Task: Open Card Disaster Relief Conference Review in Board Sales Performance Improvement to Workspace Business Coaching Services and add a team member Softage.1@softage.net, a label Orange, a checklist Smart City Development, an attachment from your computer, a color Orange and finally, add a card description 'Plan and execute company team-building activity at a karaoke bar' and a comment 'Given the potential impact of this task on our company reputation, let us ensure that we approach it with a sense of integrity and professionalism.'. Add a start date 'Jan 05, 1900' with a due date 'Jan 12, 1900'
Action: Mouse moved to (62, 283)
Screenshot: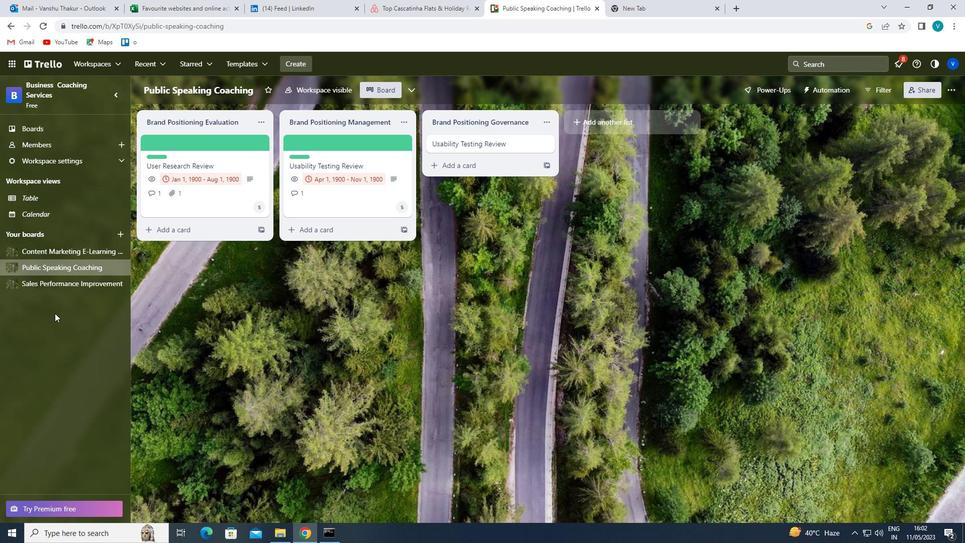 
Action: Mouse pressed left at (62, 283)
Screenshot: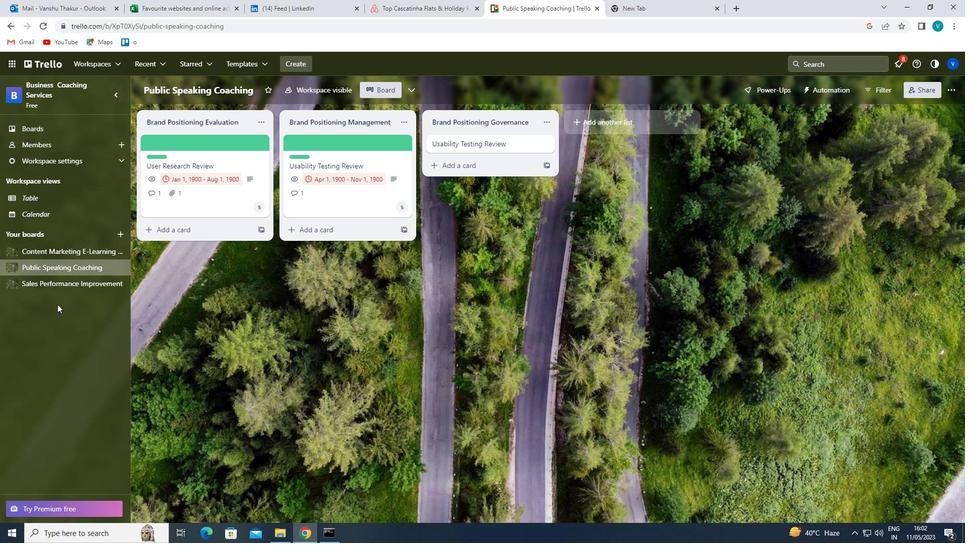 
Action: Mouse moved to (351, 138)
Screenshot: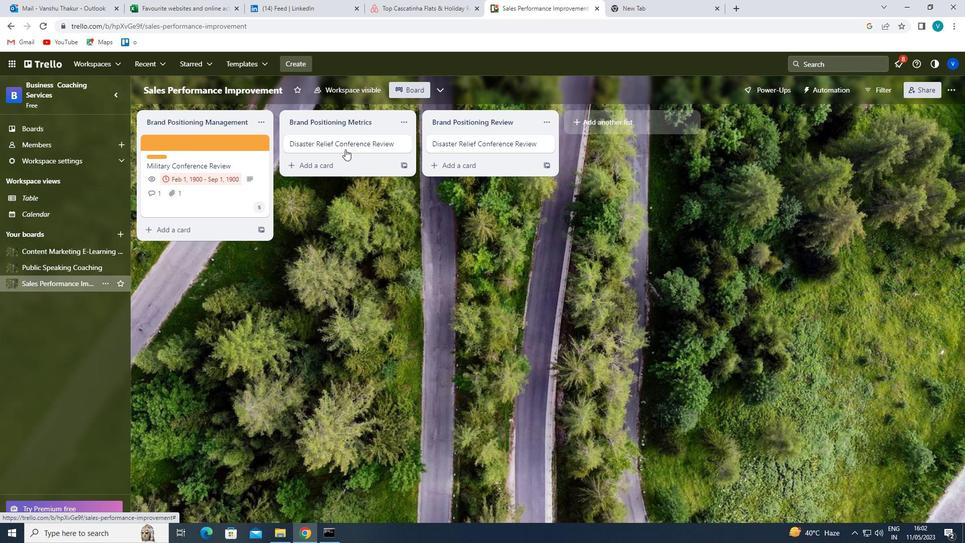 
Action: Mouse pressed left at (351, 138)
Screenshot: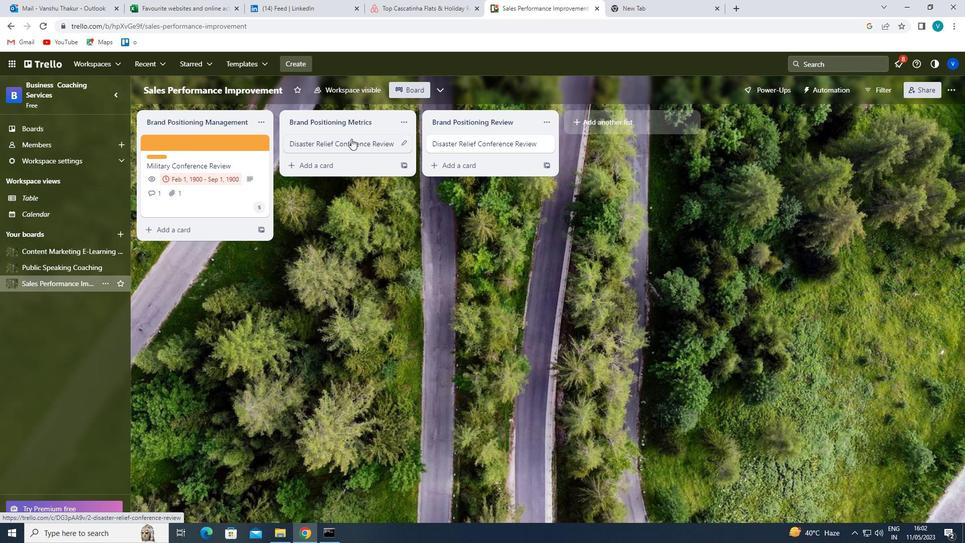 
Action: Mouse moved to (590, 175)
Screenshot: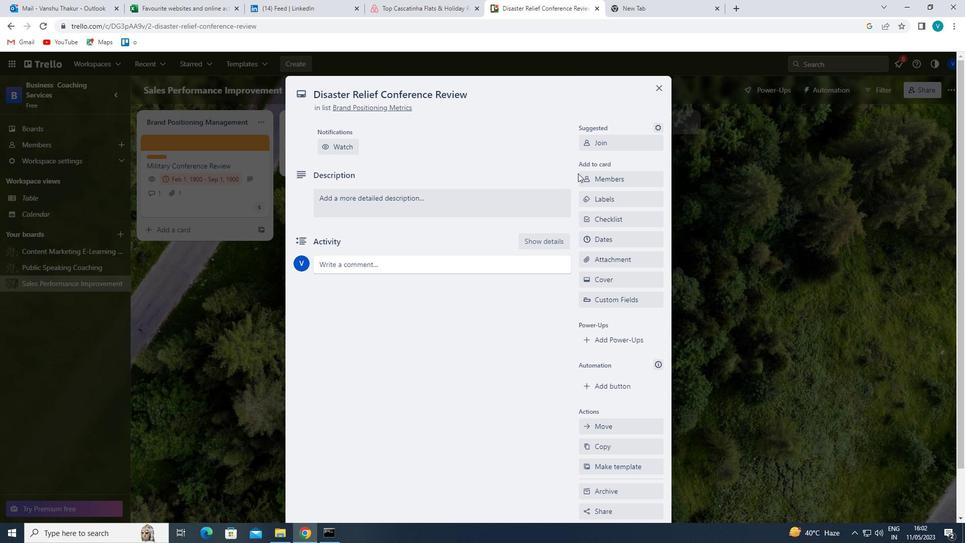 
Action: Mouse pressed left at (590, 175)
Screenshot: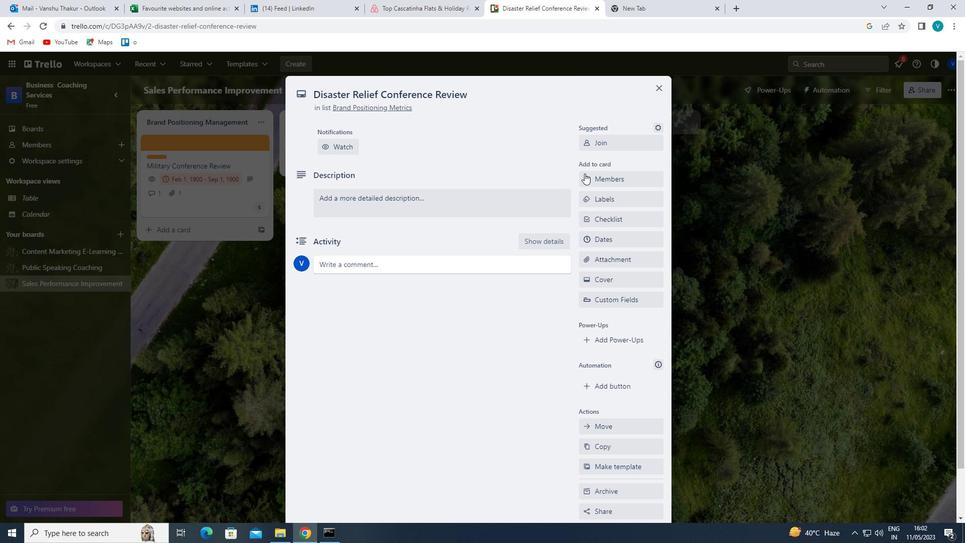 
Action: Mouse moved to (607, 223)
Screenshot: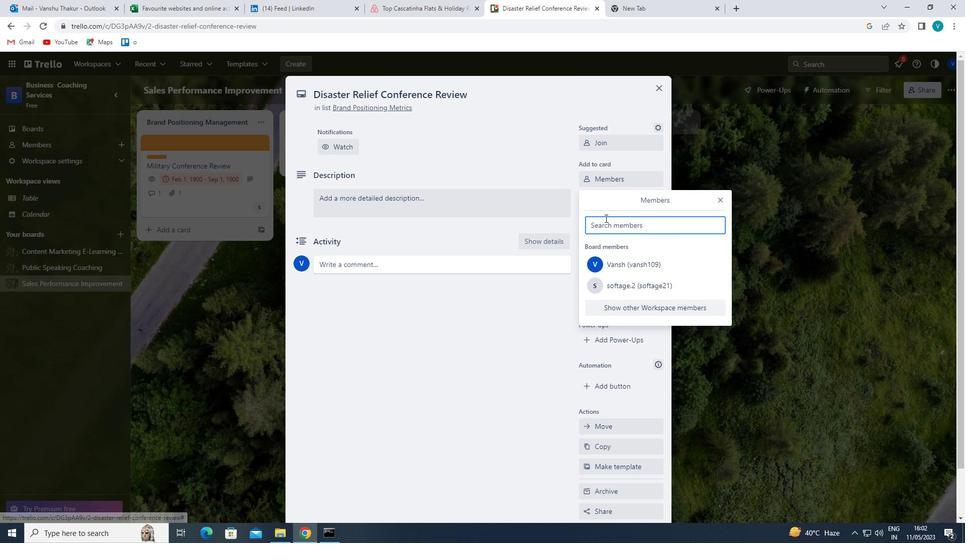 
Action: Mouse pressed left at (607, 223)
Screenshot: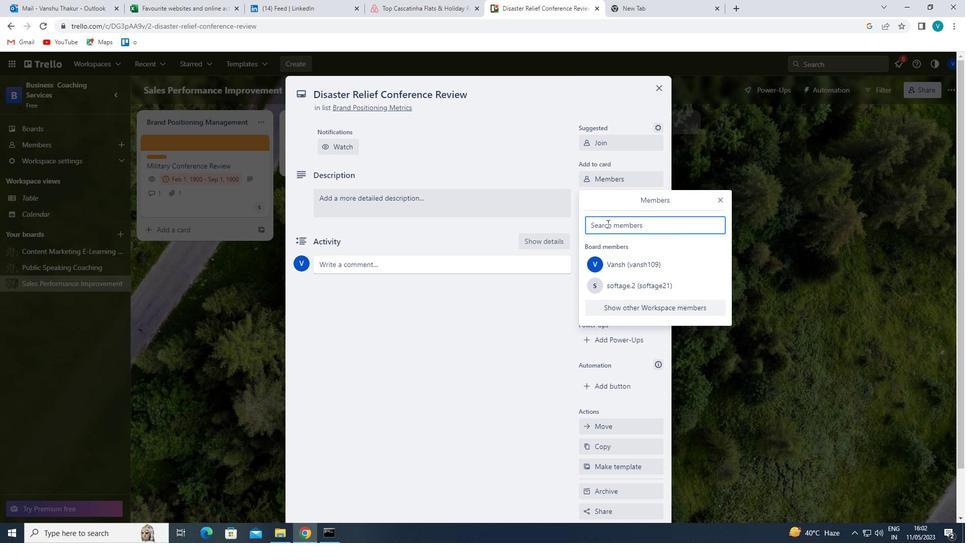 
Action: Key pressed <Key.shift>SOFTA<Key.backspace>WARE
Screenshot: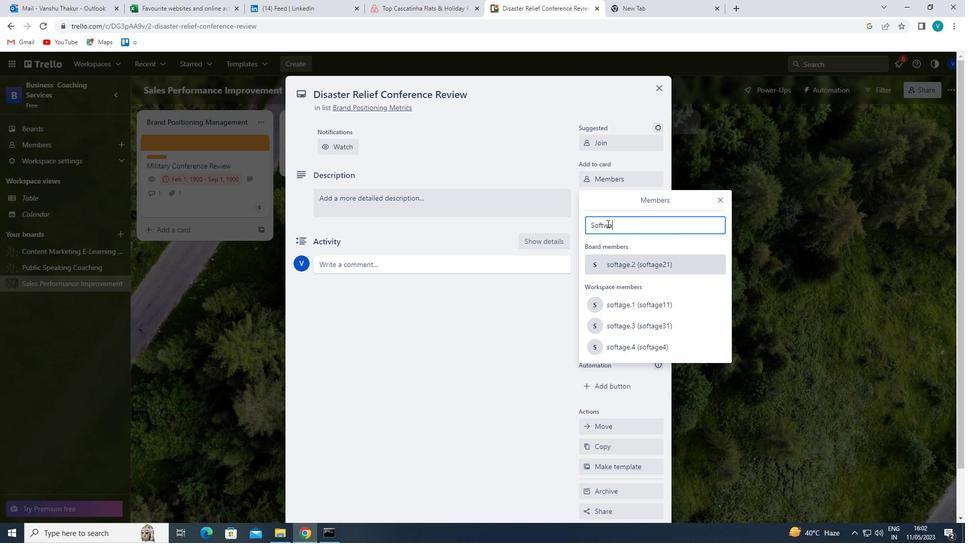 
Action: Mouse moved to (627, 231)
Screenshot: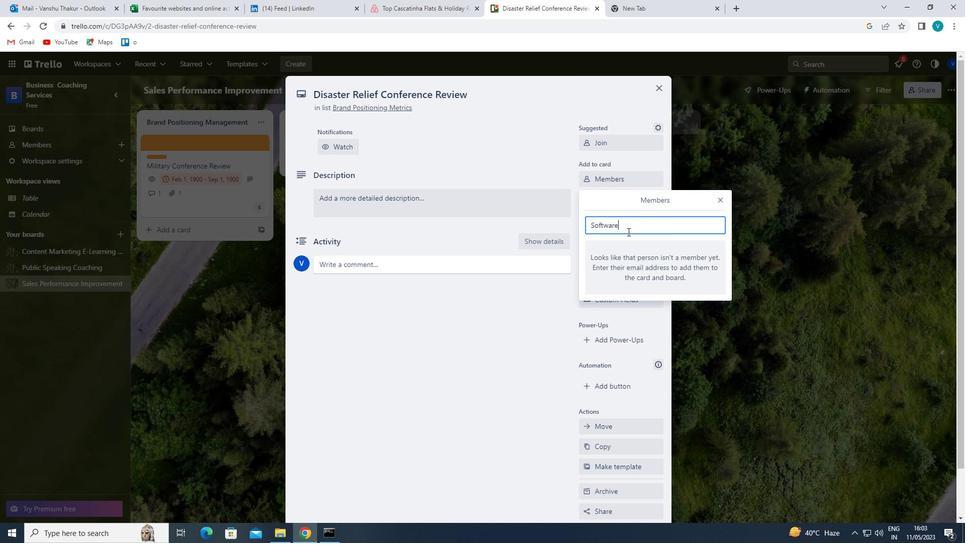 
Action: Key pressed <Key.backspace><Key.backspace><Key.backspace><Key.backspace>
Screenshot: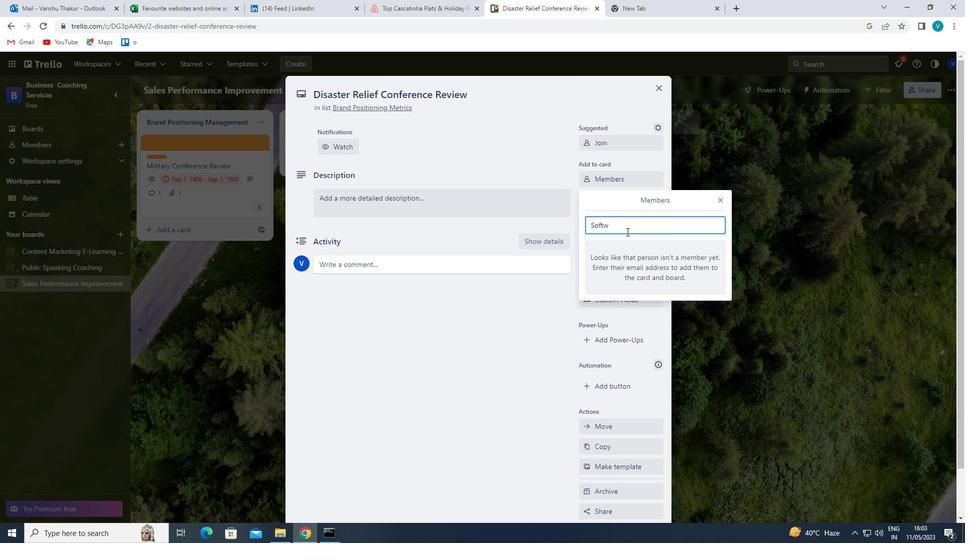 
Action: Mouse moved to (636, 299)
Screenshot: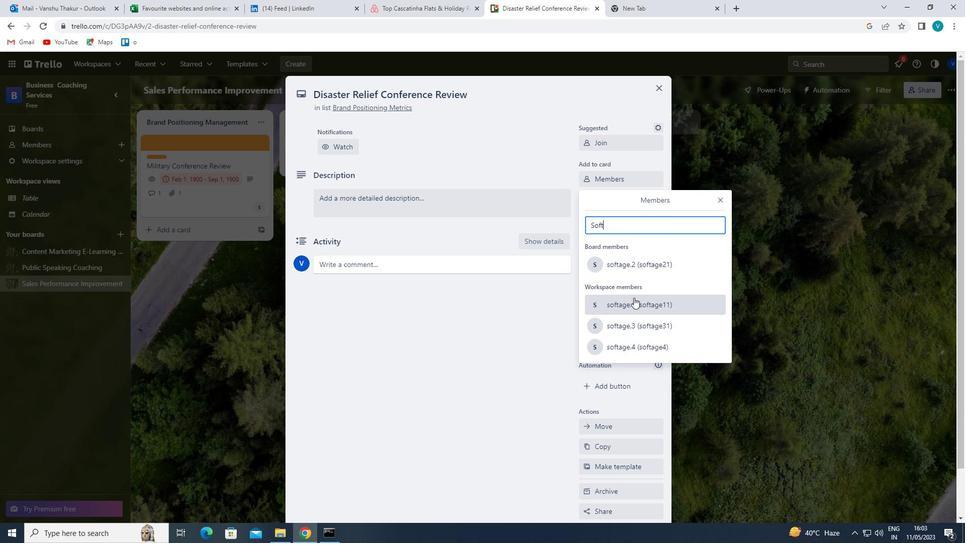 
Action: Mouse pressed left at (636, 299)
Screenshot: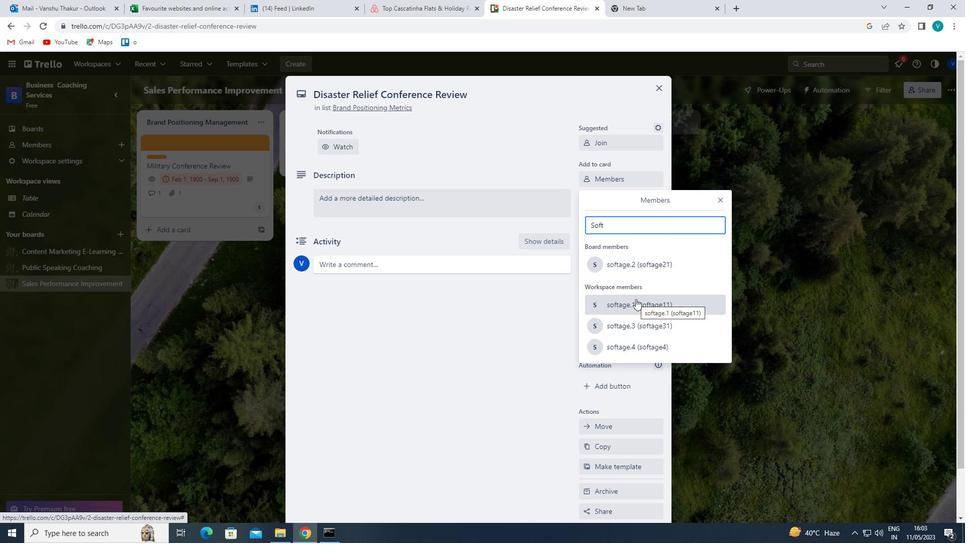 
Action: Mouse moved to (720, 199)
Screenshot: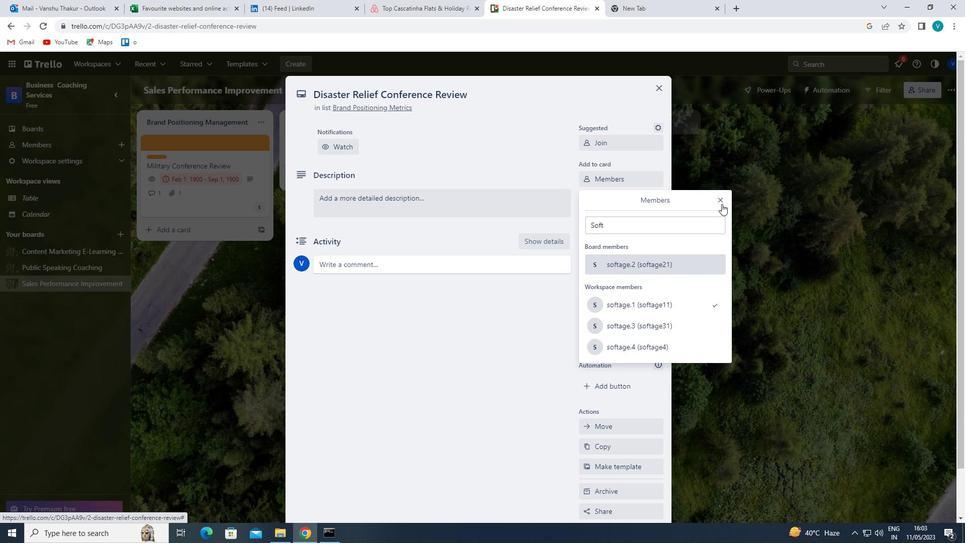 
Action: Mouse pressed left at (720, 199)
Screenshot: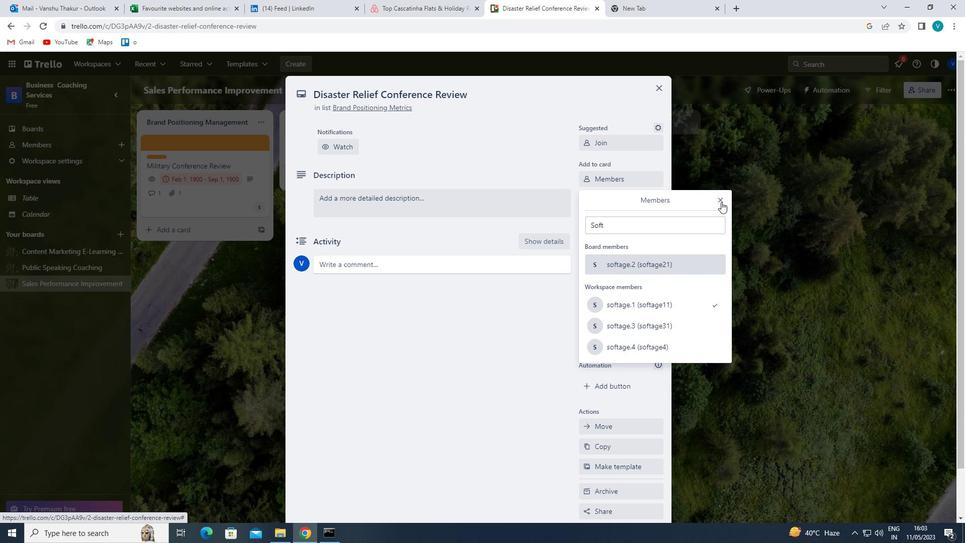 
Action: Mouse moved to (629, 198)
Screenshot: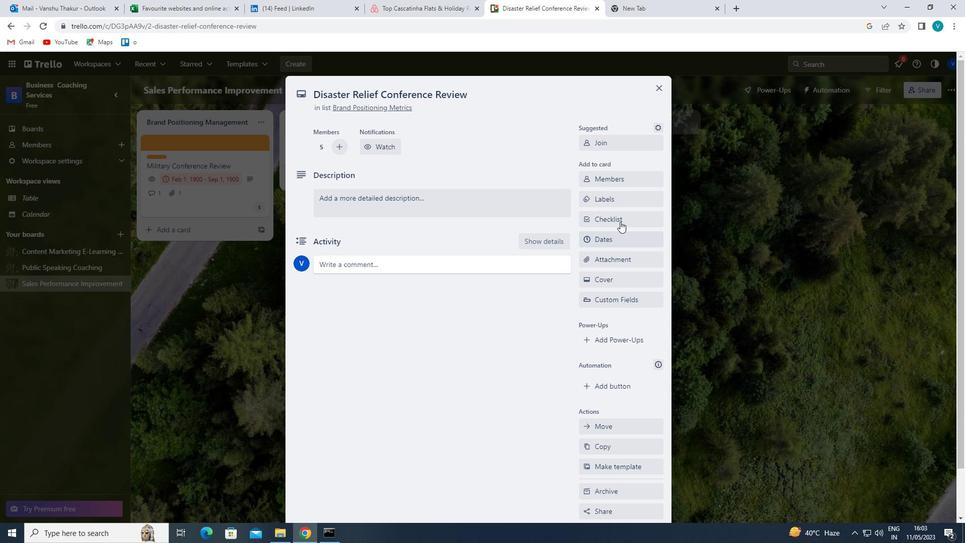 
Action: Mouse pressed left at (629, 198)
Screenshot: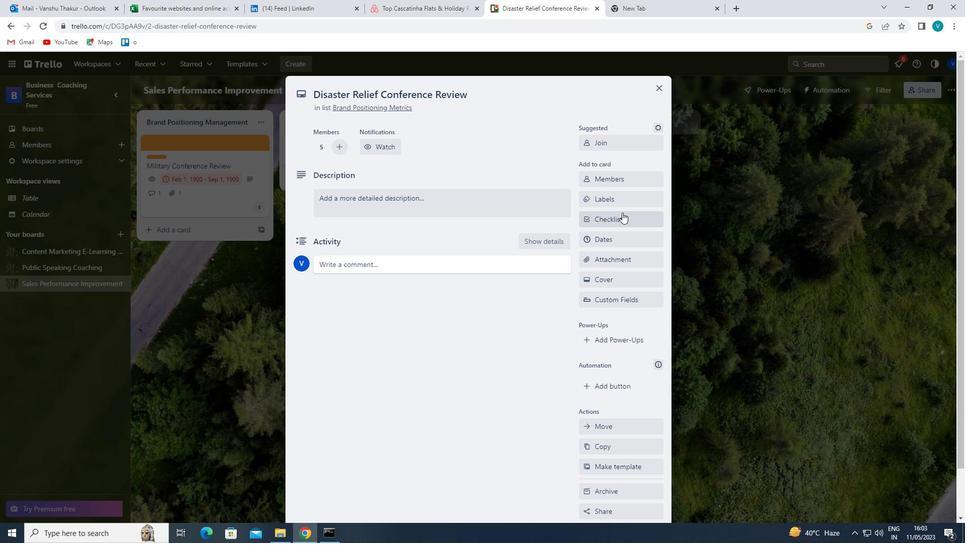 
Action: Mouse moved to (631, 299)
Screenshot: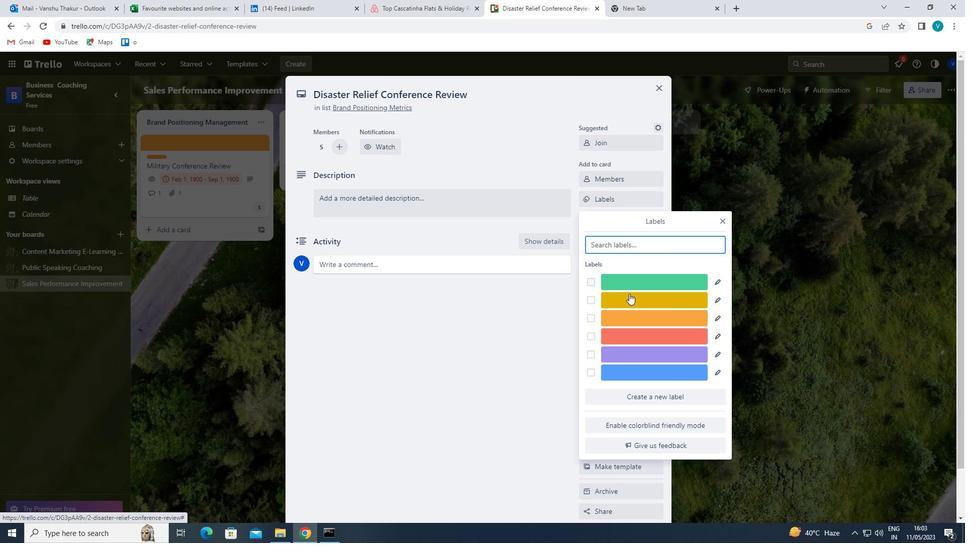 
Action: Mouse pressed left at (631, 299)
Screenshot: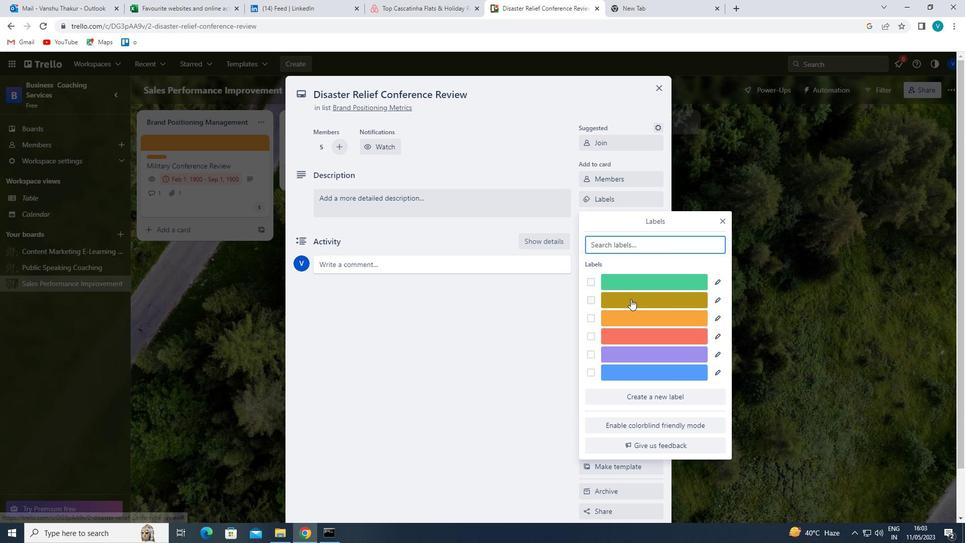 
Action: Mouse moved to (589, 299)
Screenshot: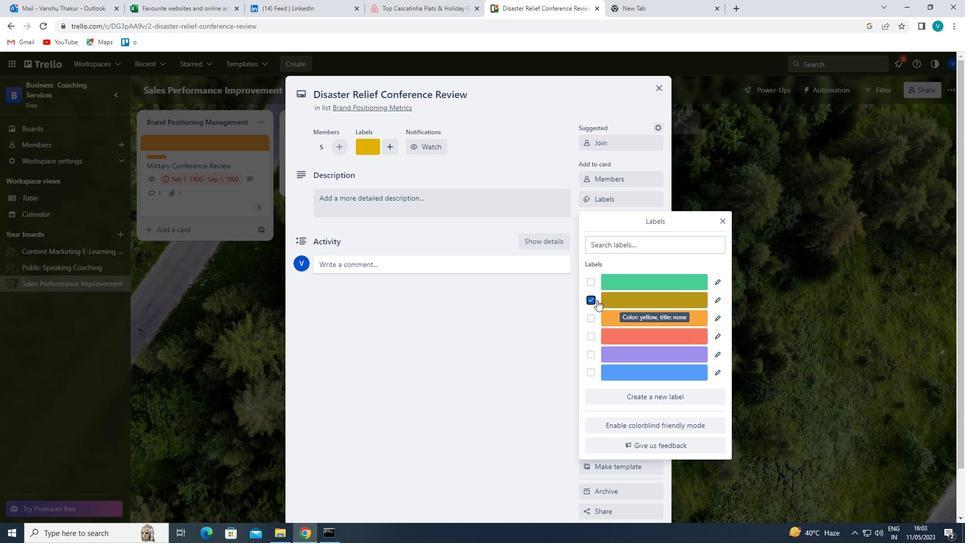
Action: Mouse pressed left at (589, 299)
Screenshot: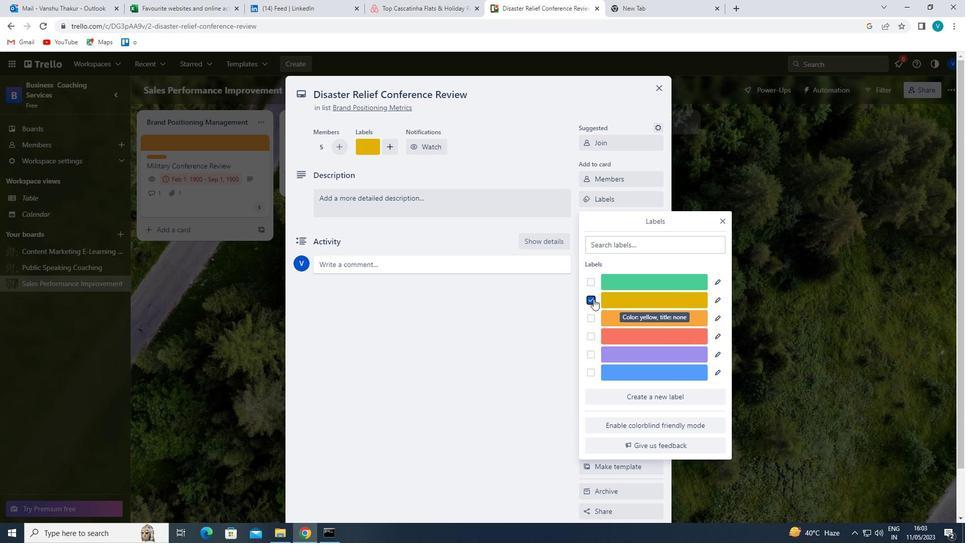 
Action: Mouse moved to (619, 320)
Screenshot: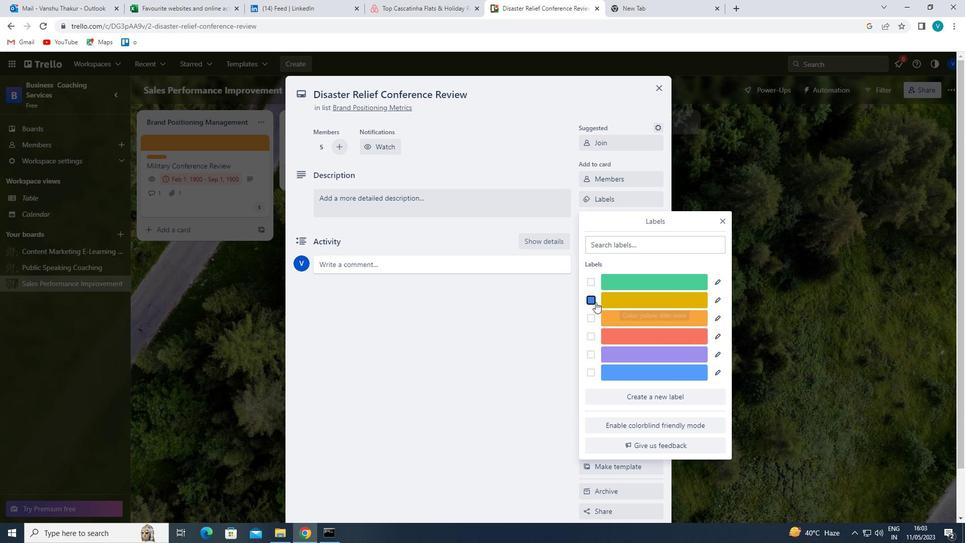 
Action: Mouse pressed left at (619, 320)
Screenshot: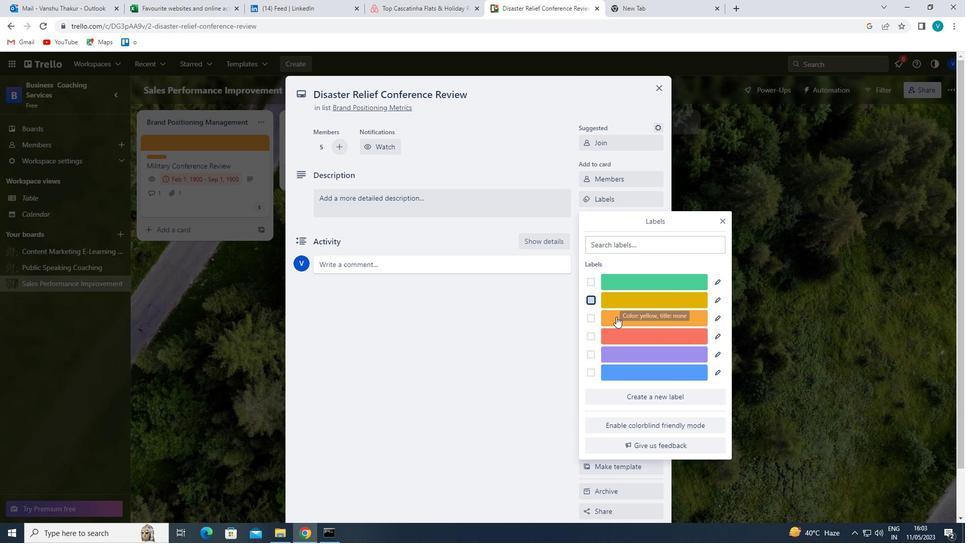 
Action: Mouse moved to (722, 218)
Screenshot: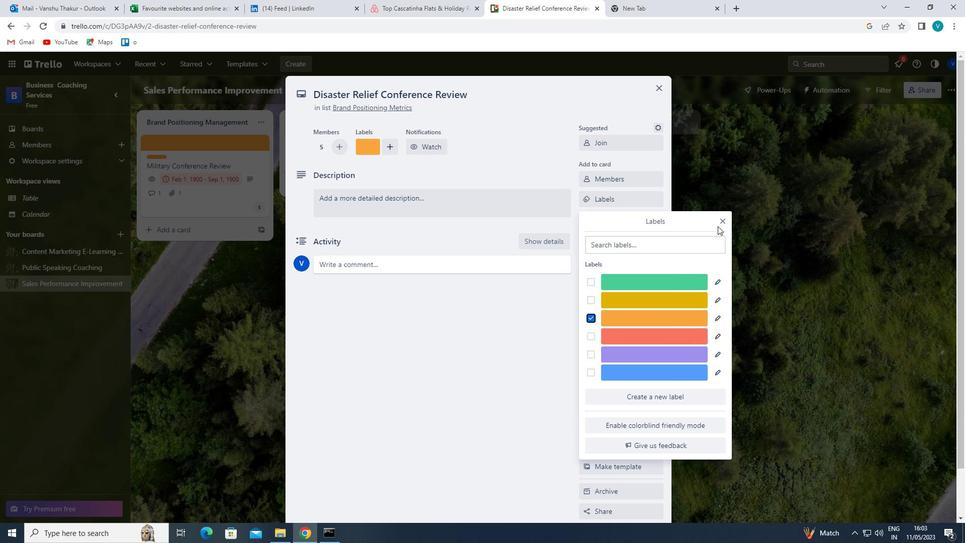 
Action: Mouse pressed left at (722, 218)
Screenshot: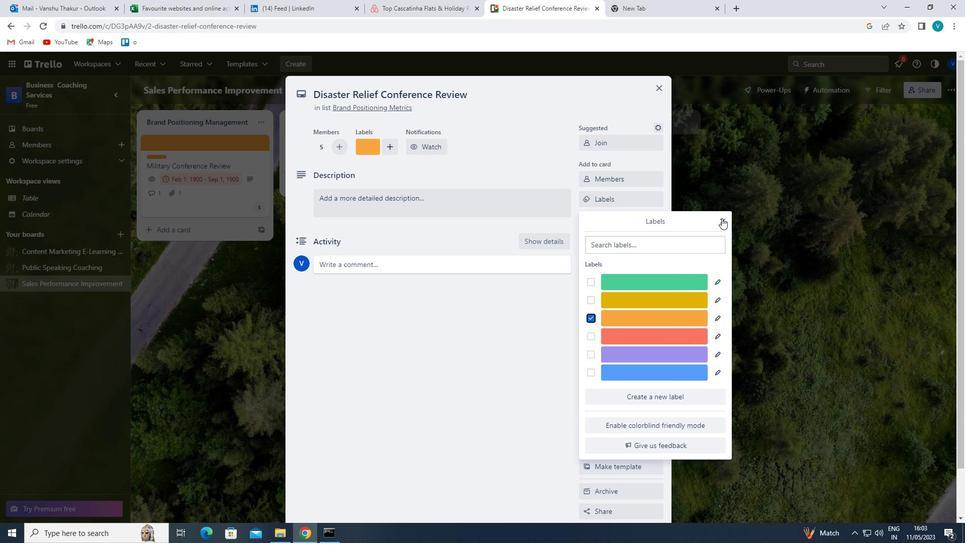 
Action: Mouse moved to (622, 218)
Screenshot: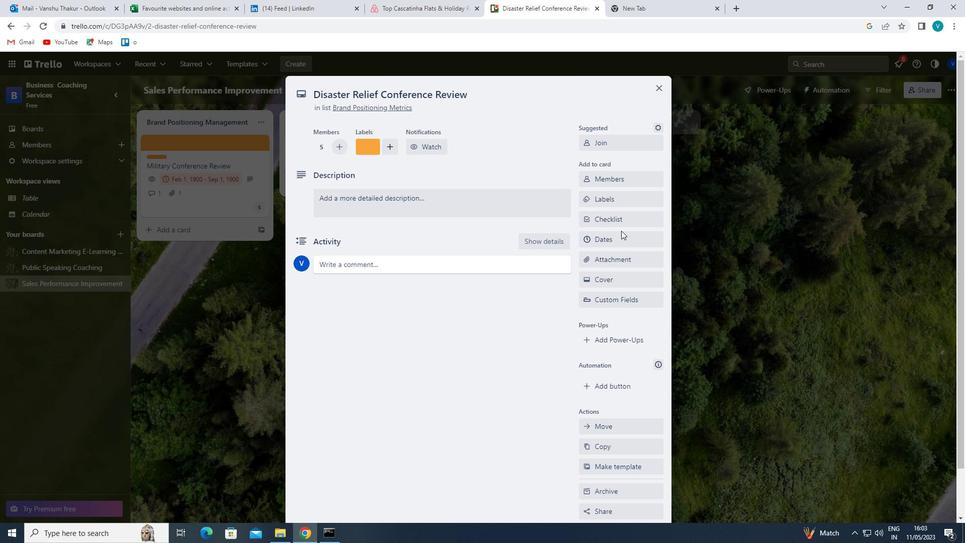 
Action: Mouse pressed left at (622, 218)
Screenshot: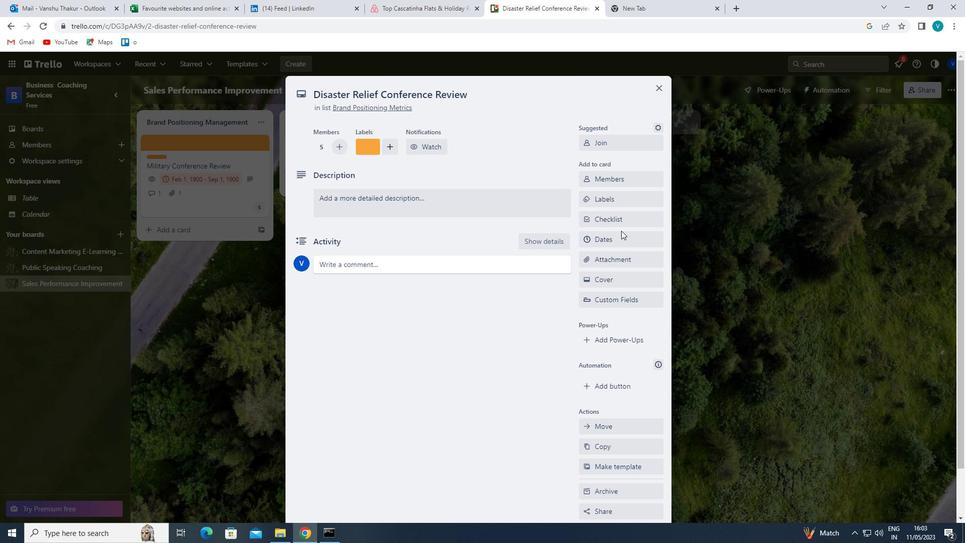 
Action: Mouse moved to (619, 267)
Screenshot: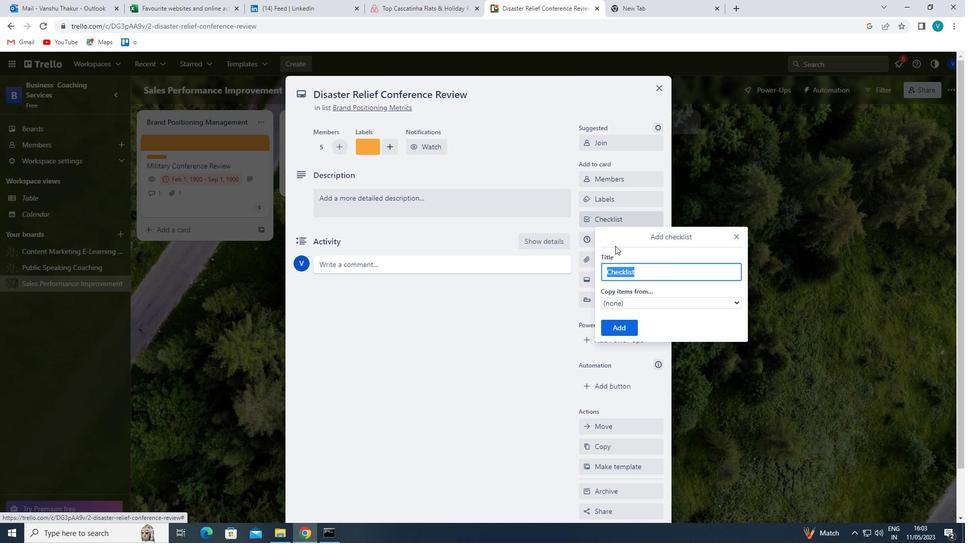 
Action: Key pressed <Key.shift>S
Screenshot: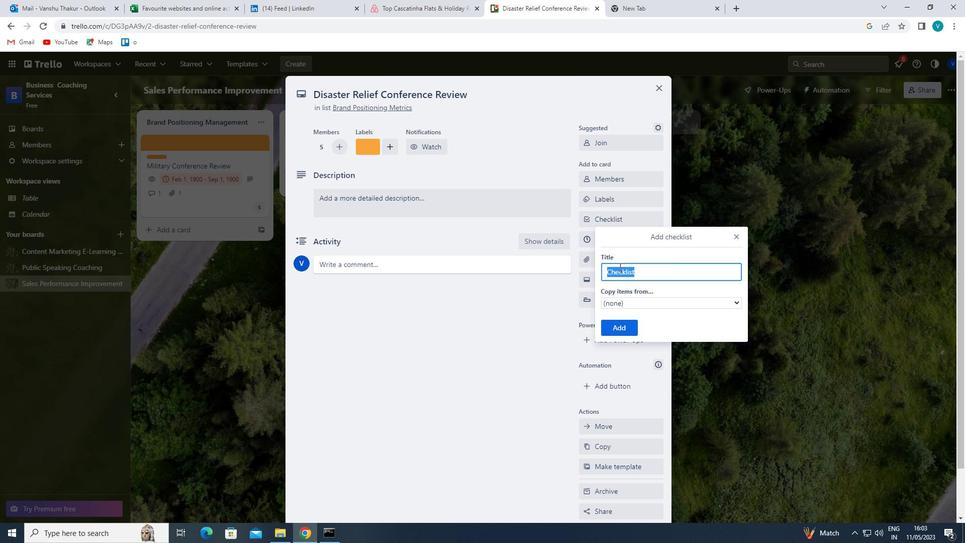 
Action: Mouse moved to (667, 313)
Screenshot: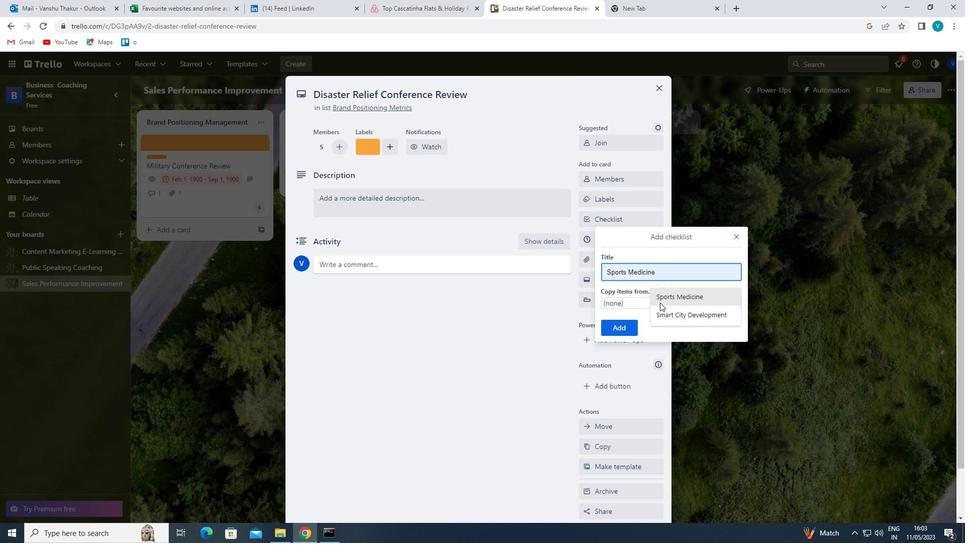 
Action: Mouse pressed left at (667, 313)
Screenshot: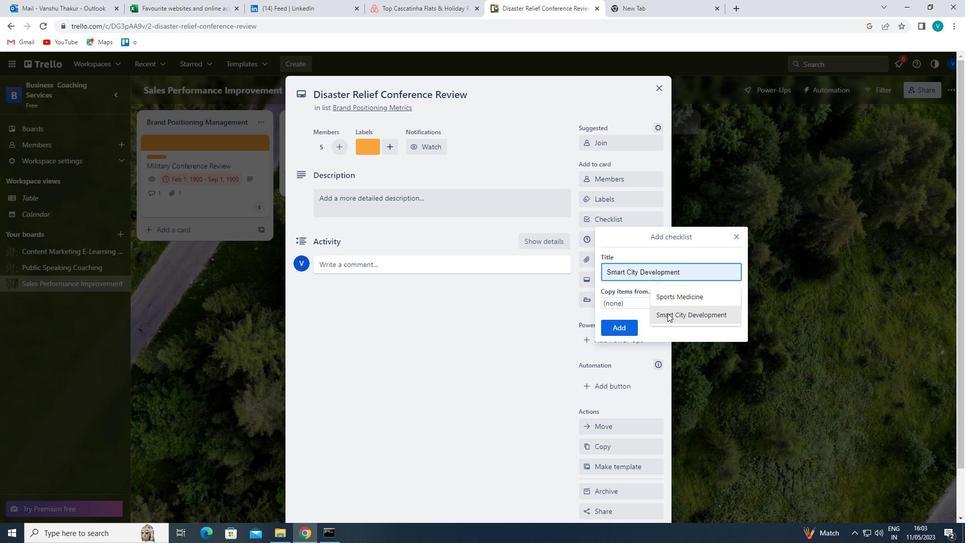 
Action: Mouse moved to (632, 320)
Screenshot: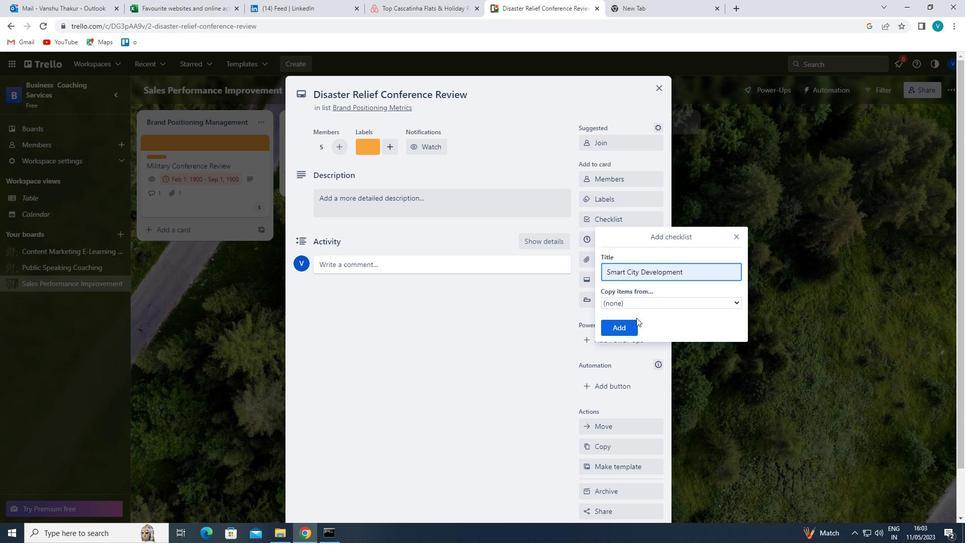 
Action: Mouse pressed left at (632, 320)
Screenshot: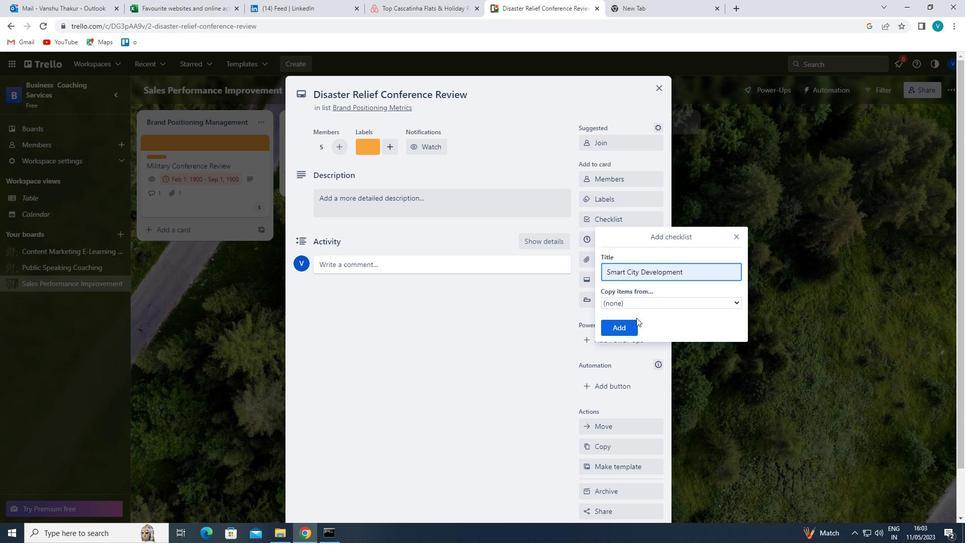 
Action: Mouse moved to (621, 263)
Screenshot: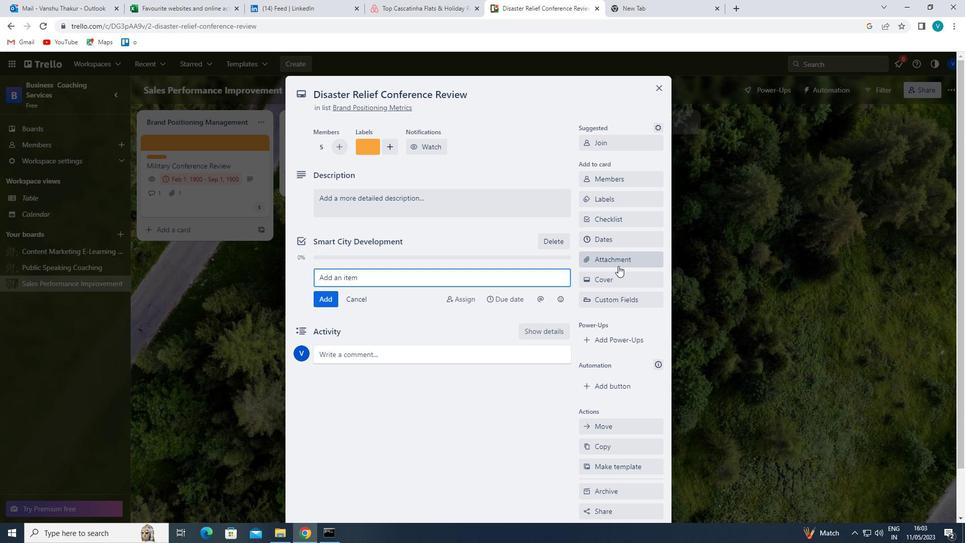 
Action: Mouse pressed left at (621, 263)
Screenshot: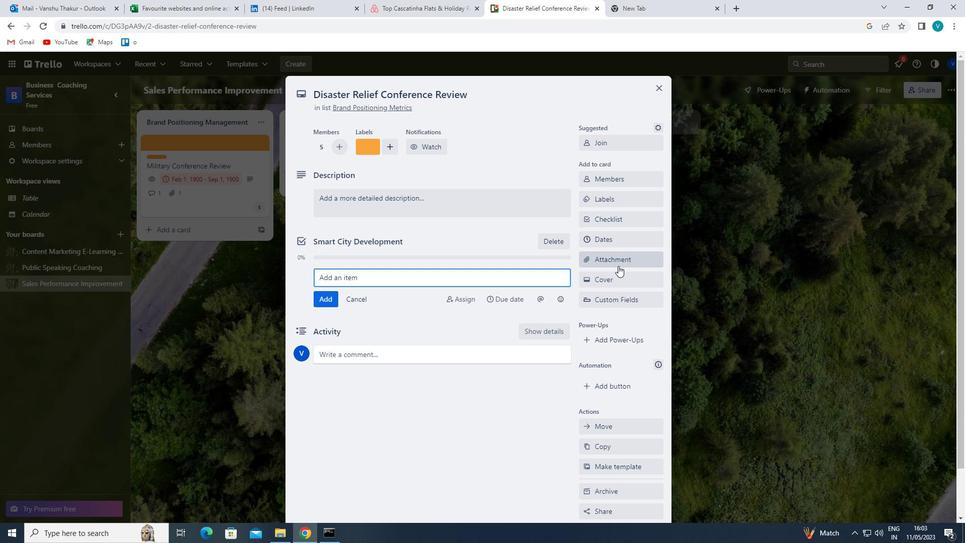 
Action: Mouse moved to (609, 304)
Screenshot: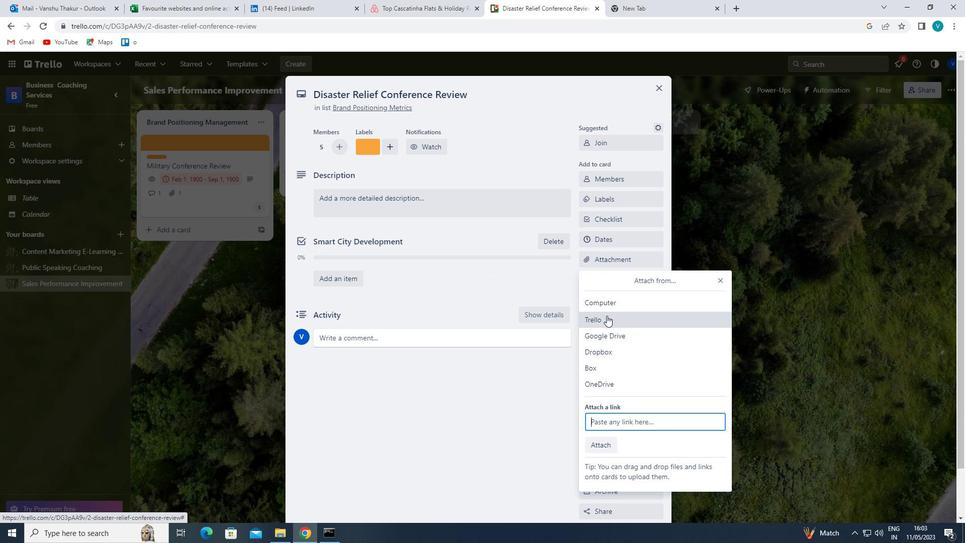 
Action: Mouse pressed left at (609, 304)
Screenshot: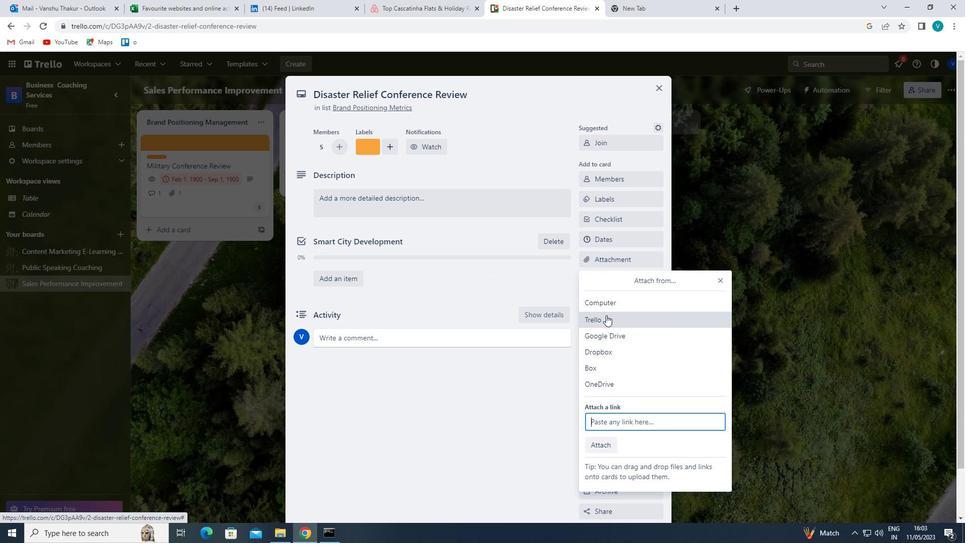 
Action: Mouse moved to (219, 152)
Screenshot: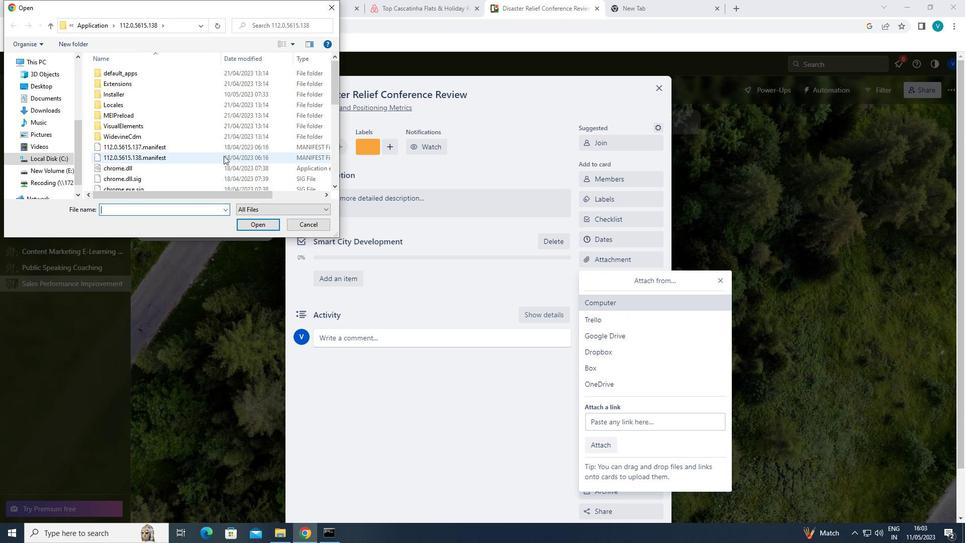 
Action: Mouse scrolled (219, 152) with delta (0, 0)
Screenshot: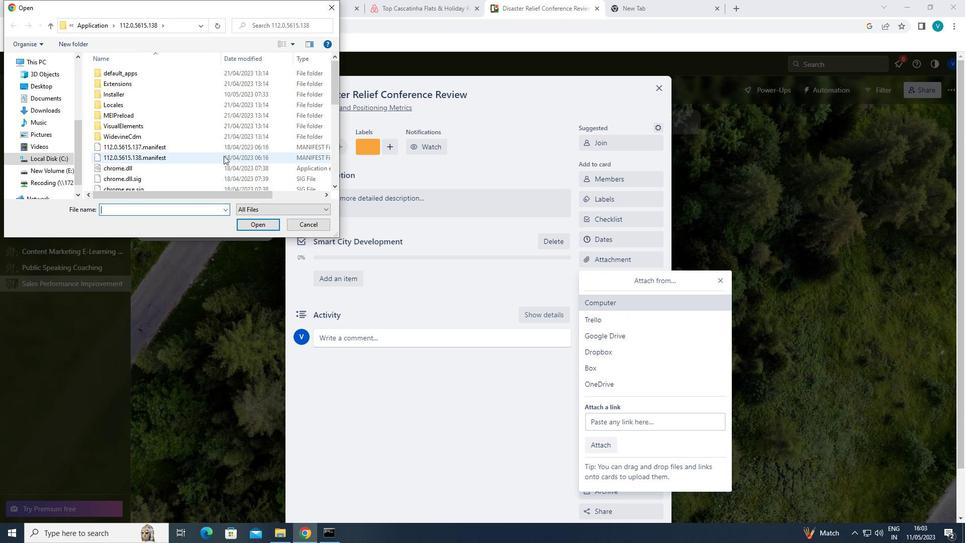 
Action: Mouse scrolled (219, 152) with delta (0, 0)
Screenshot: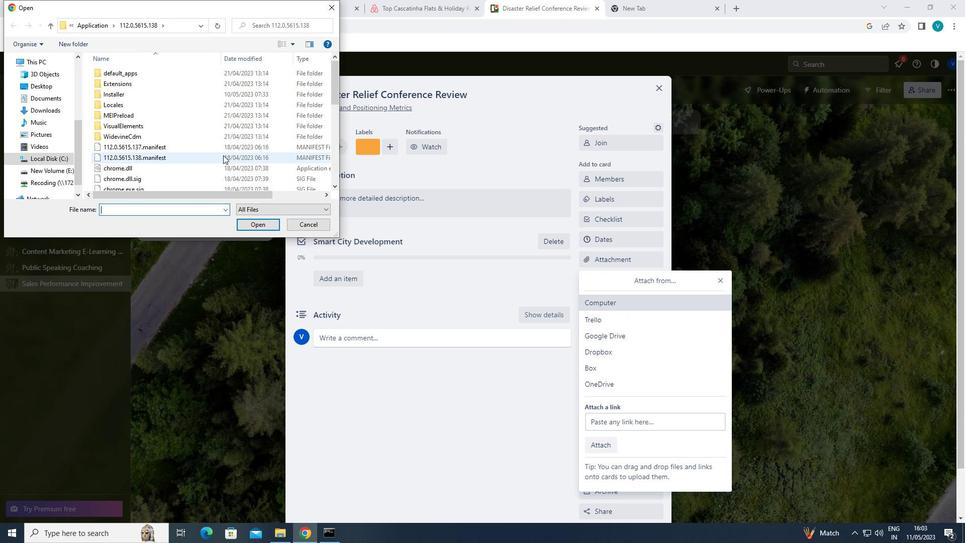 
Action: Mouse moved to (218, 152)
Screenshot: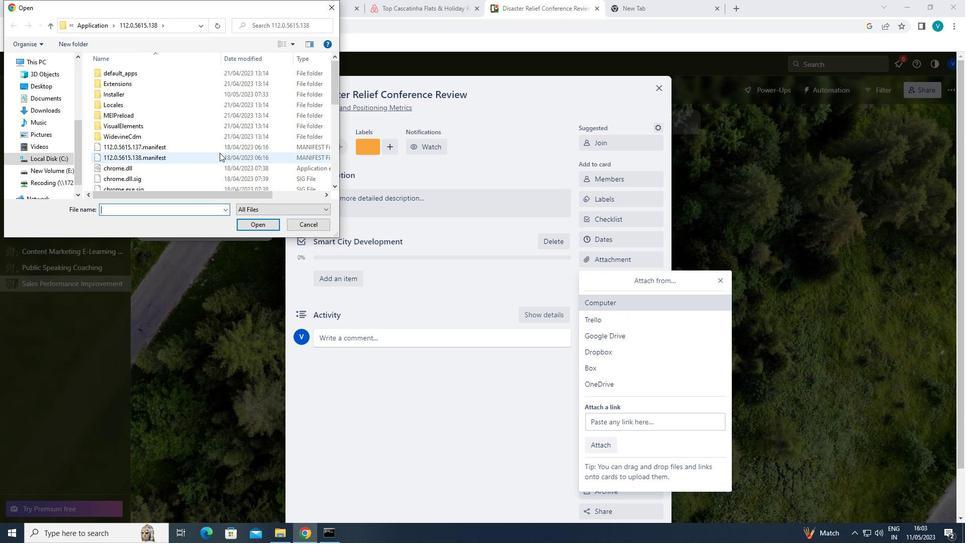 
Action: Mouse pressed left at (218, 152)
Screenshot: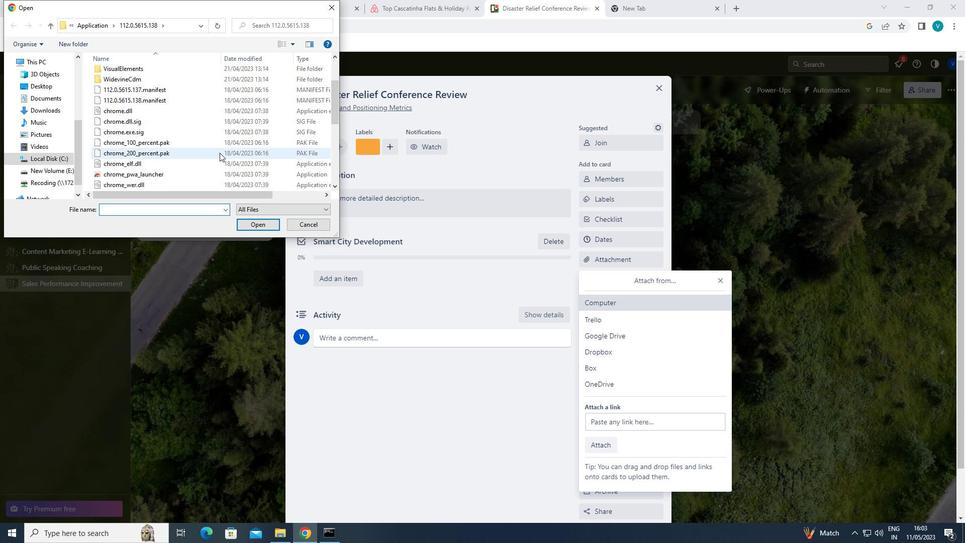
Action: Mouse moved to (257, 220)
Screenshot: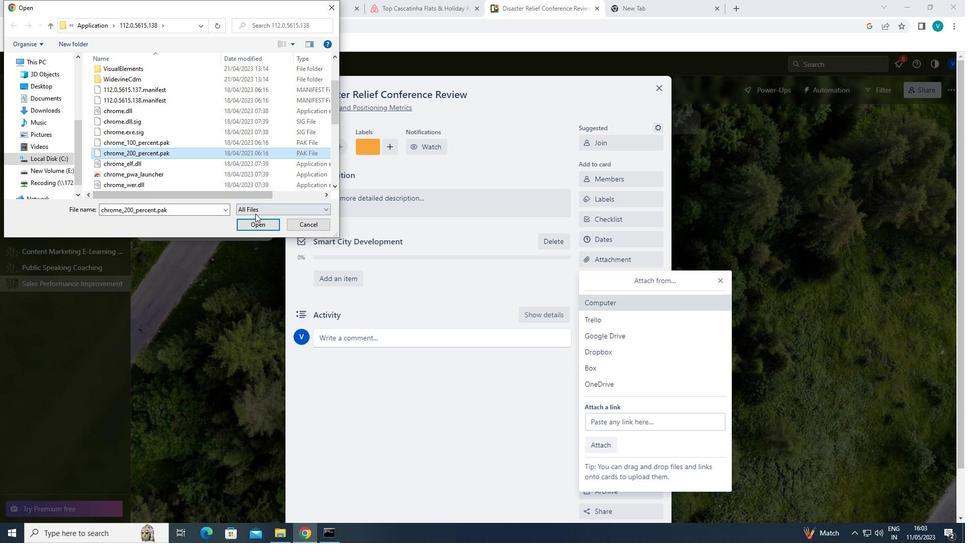 
Action: Mouse pressed left at (257, 220)
Screenshot: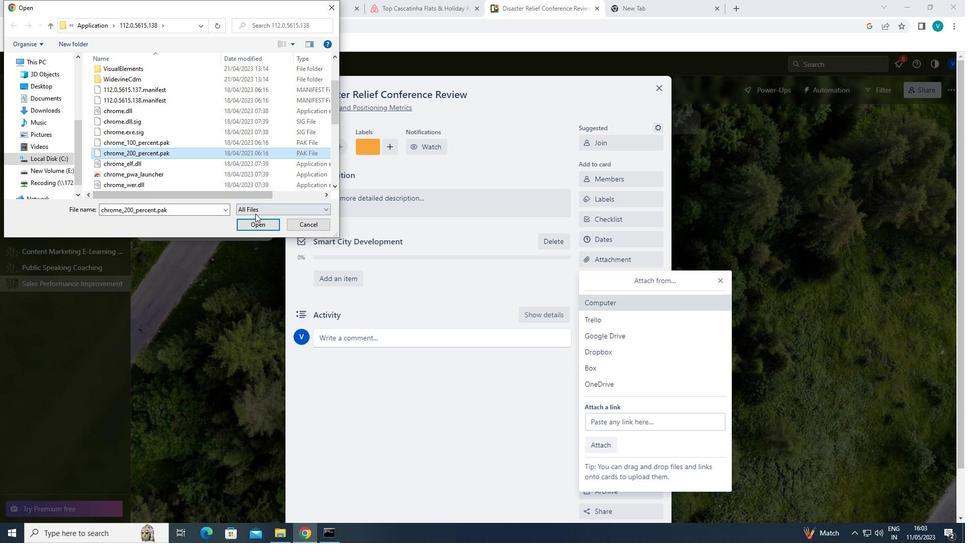 
Action: Mouse moved to (722, 278)
Screenshot: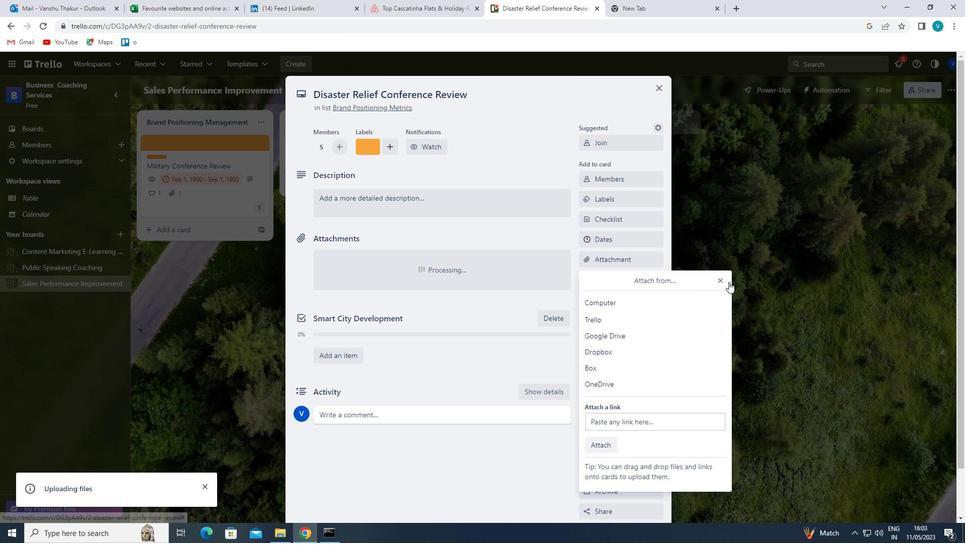 
Action: Mouse pressed left at (722, 278)
Screenshot: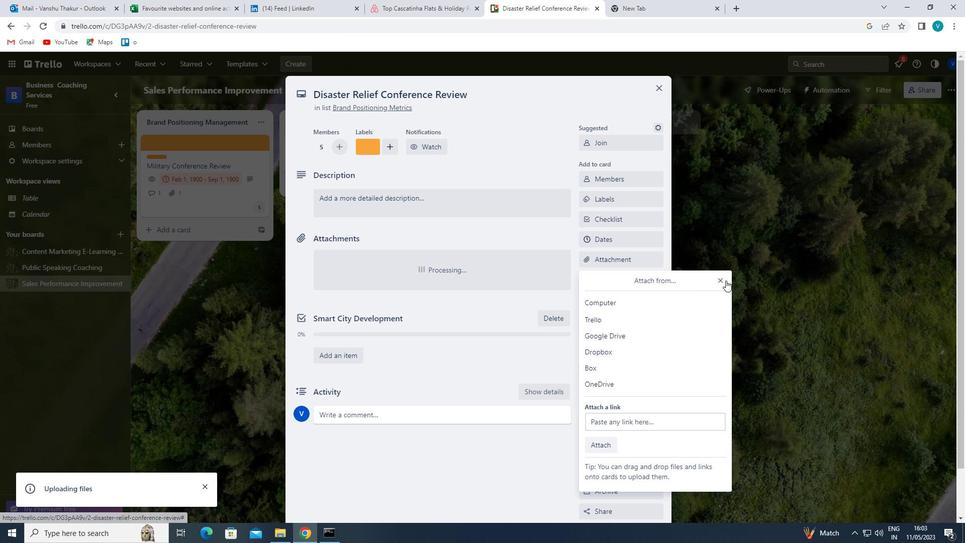 
Action: Mouse moved to (605, 279)
Screenshot: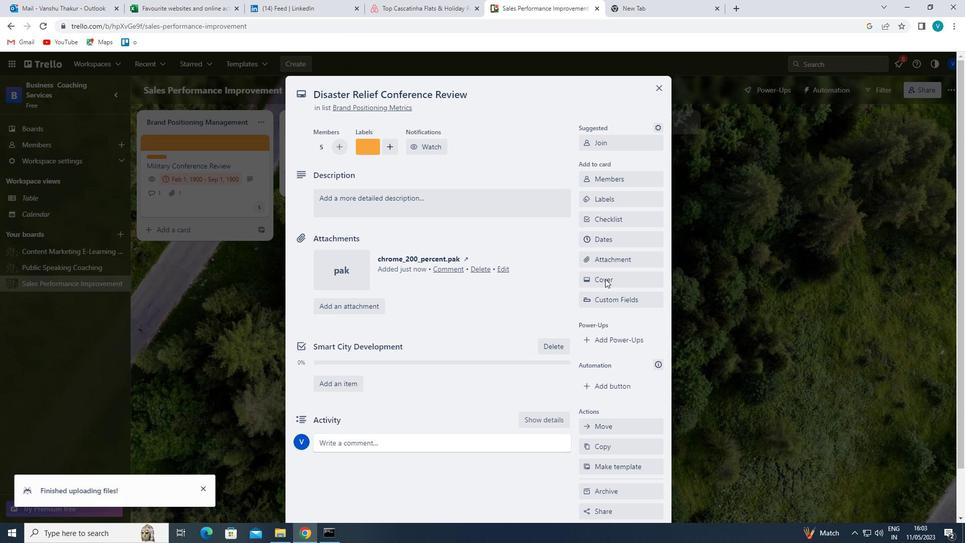 
Action: Mouse pressed left at (605, 279)
Screenshot: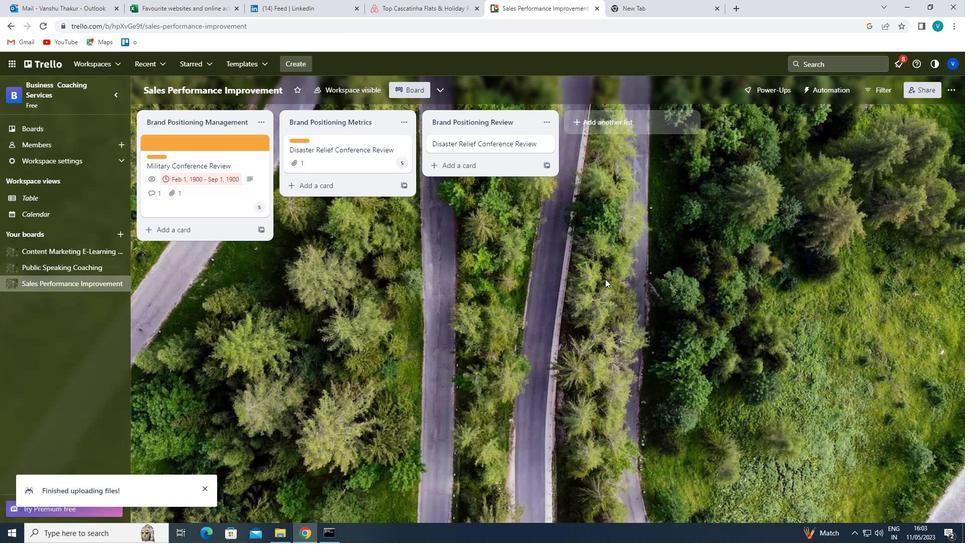 
Action: Mouse moved to (340, 151)
Screenshot: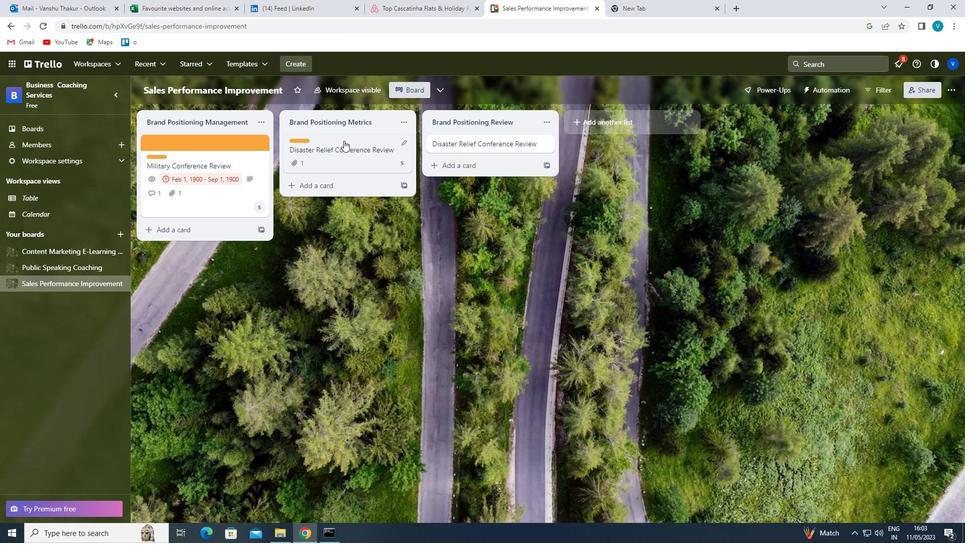 
Action: Mouse pressed left at (340, 151)
Screenshot: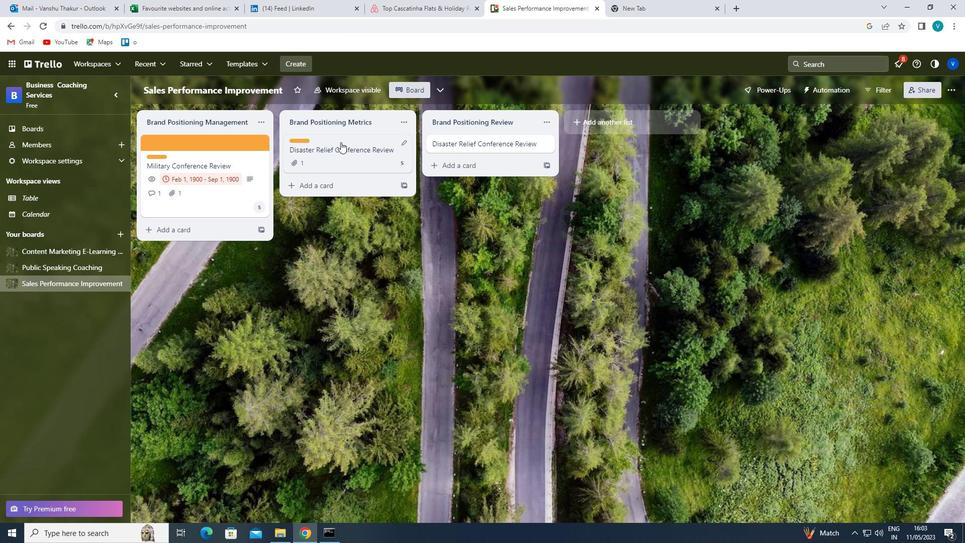 
Action: Mouse moved to (599, 281)
Screenshot: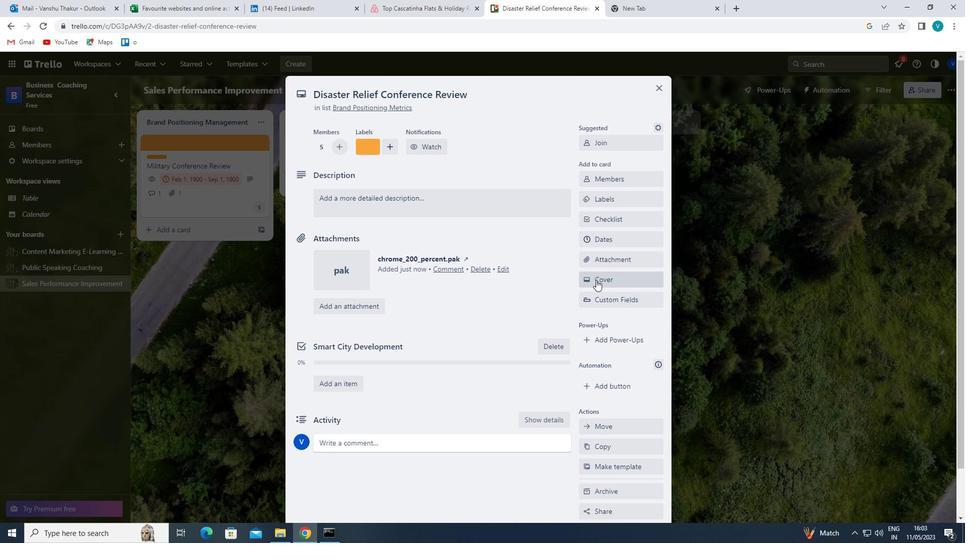 
Action: Mouse pressed left at (599, 281)
Screenshot: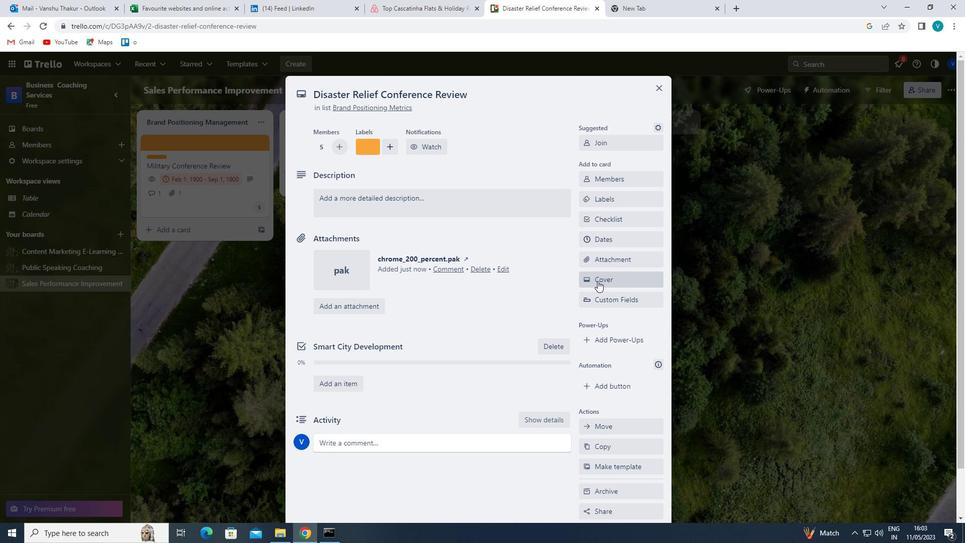
Action: Mouse moved to (655, 316)
Screenshot: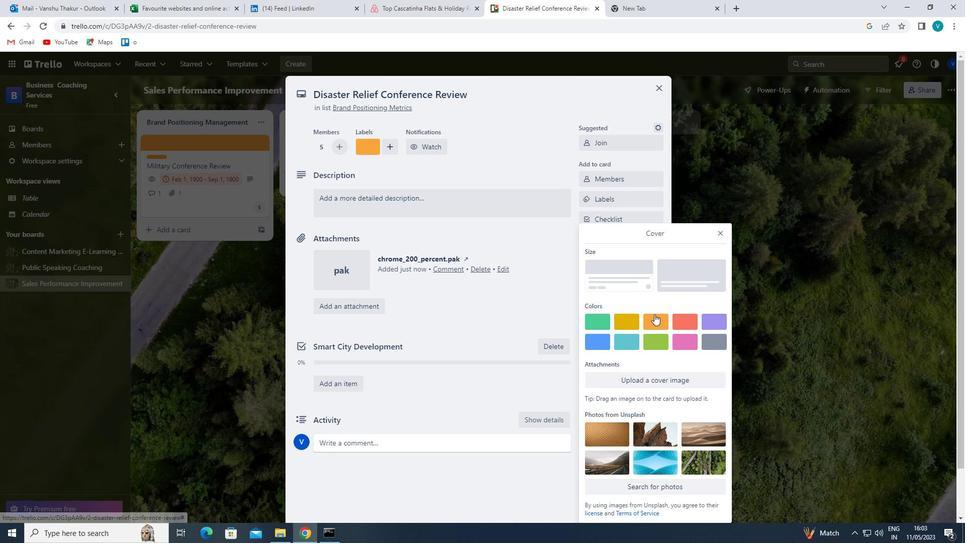 
Action: Mouse pressed left at (655, 316)
Screenshot: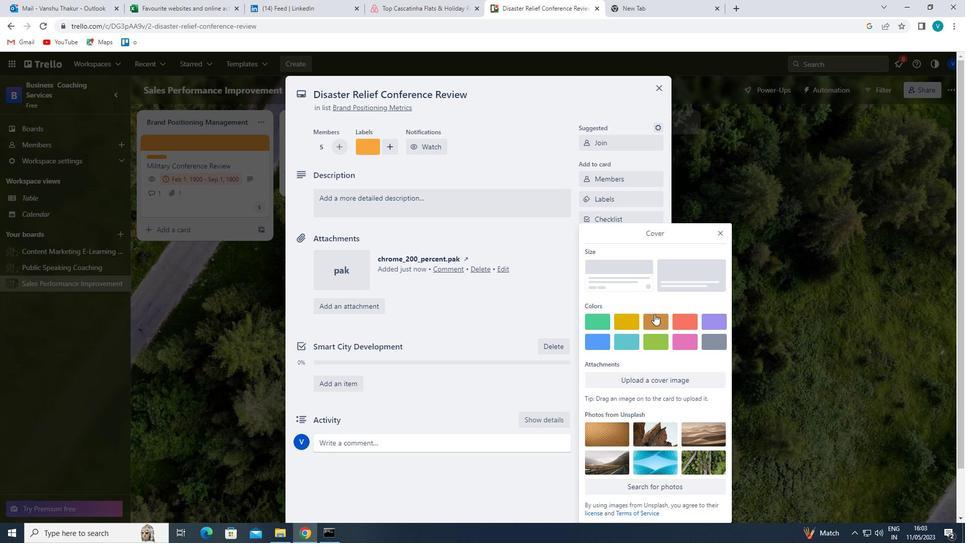 
Action: Mouse moved to (719, 215)
Screenshot: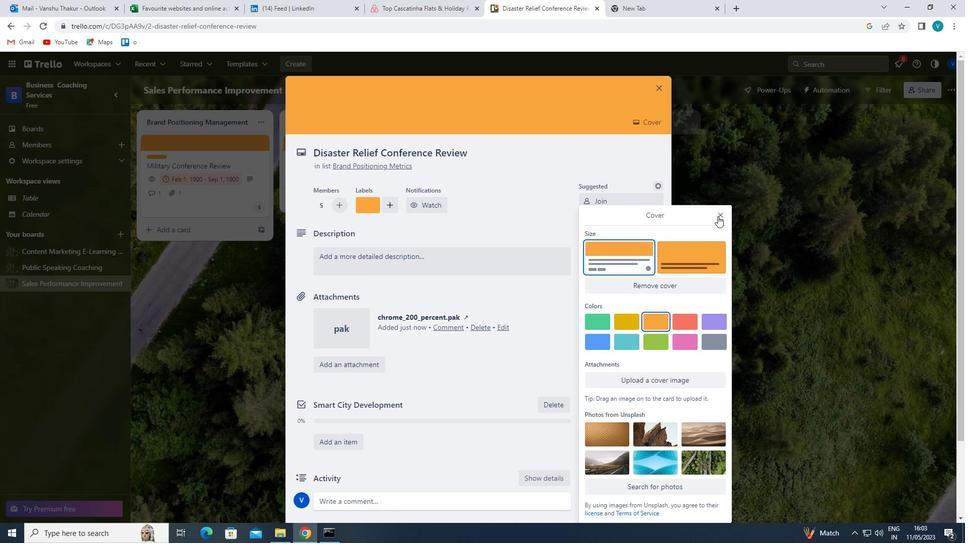 
Action: Mouse pressed left at (719, 215)
Screenshot: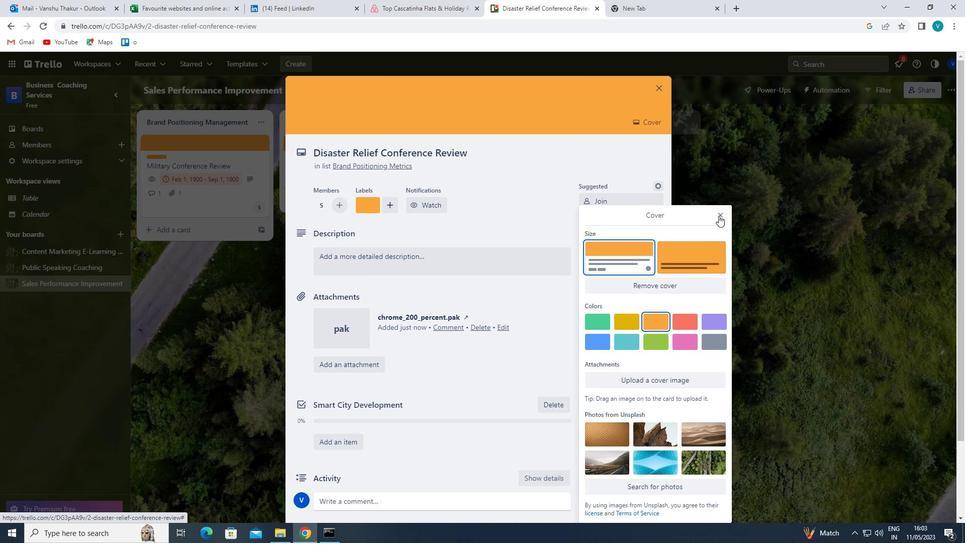 
Action: Mouse moved to (457, 256)
Screenshot: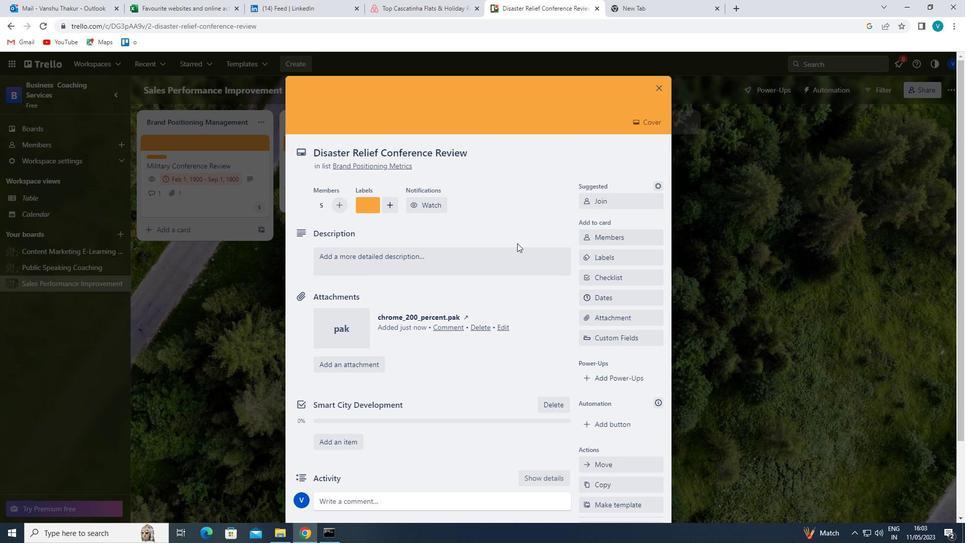 
Action: Mouse pressed left at (457, 256)
Screenshot: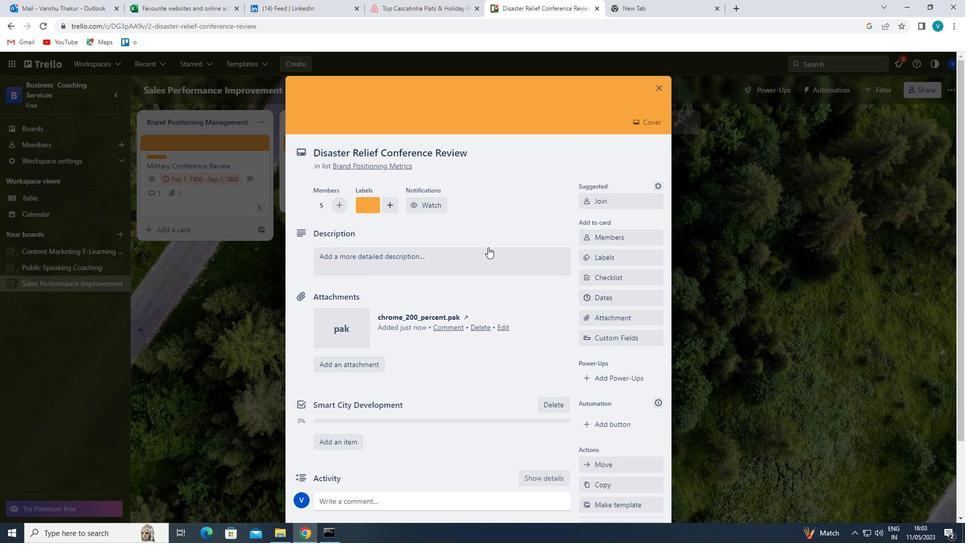 
Action: Mouse moved to (457, 256)
Screenshot: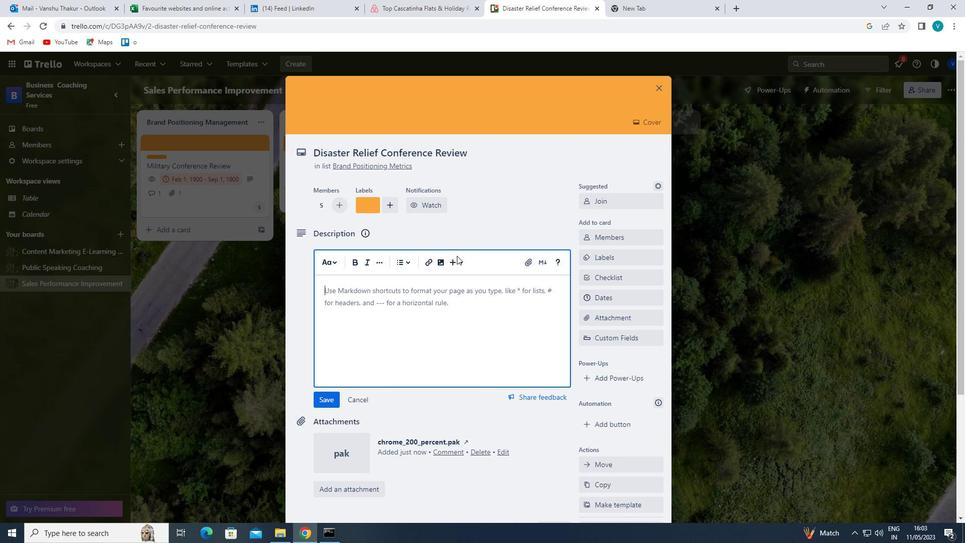 
Action: Key pressed '<Key.shift>PLAN<Key.space>AND<Key.space>EXECUTE<Key.space>COMPANY<Key.space>TEAM-BY<Key.backspace>UILDING<Key.space>ACTIBV<Key.backspace><Key.backspace>VITY<Key.space>AT<Key.space>AA<Key.backspace><Key.space>A<Key.backspace><Key.space>KARAOKE<Key.space>BAR'
Screenshot: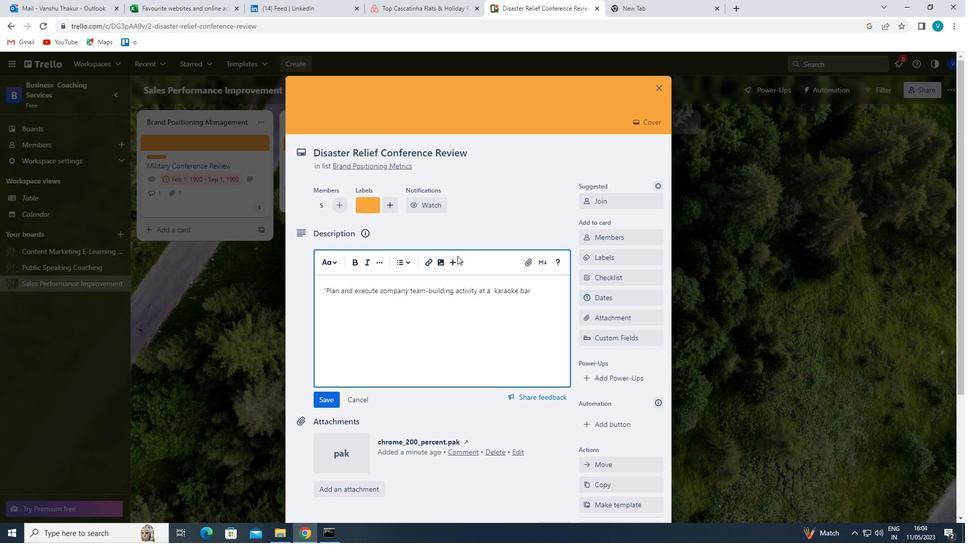 
Action: Mouse moved to (330, 397)
Screenshot: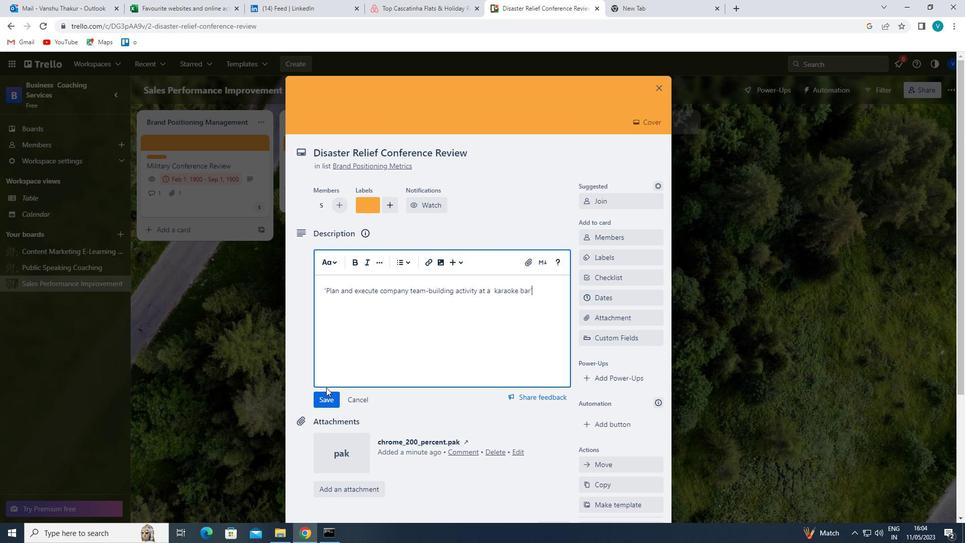 
Action: Mouse pressed left at (330, 397)
Screenshot: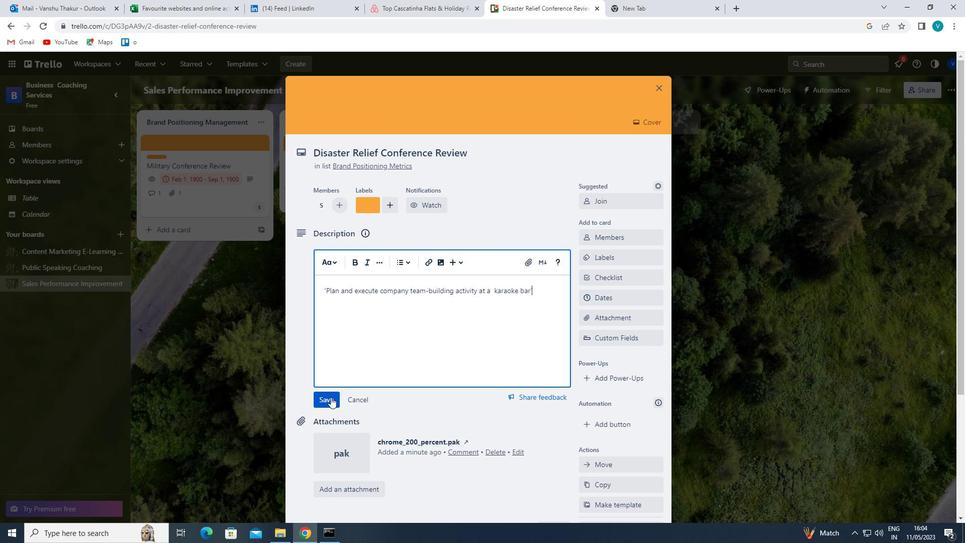 
Action: Mouse moved to (380, 383)
Screenshot: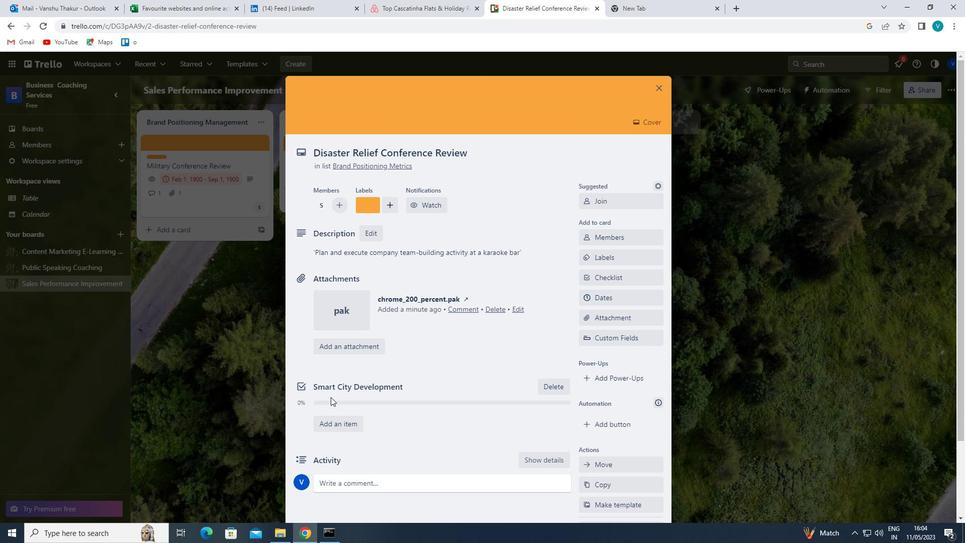 
Action: Mouse scrolled (380, 382) with delta (0, 0)
Screenshot: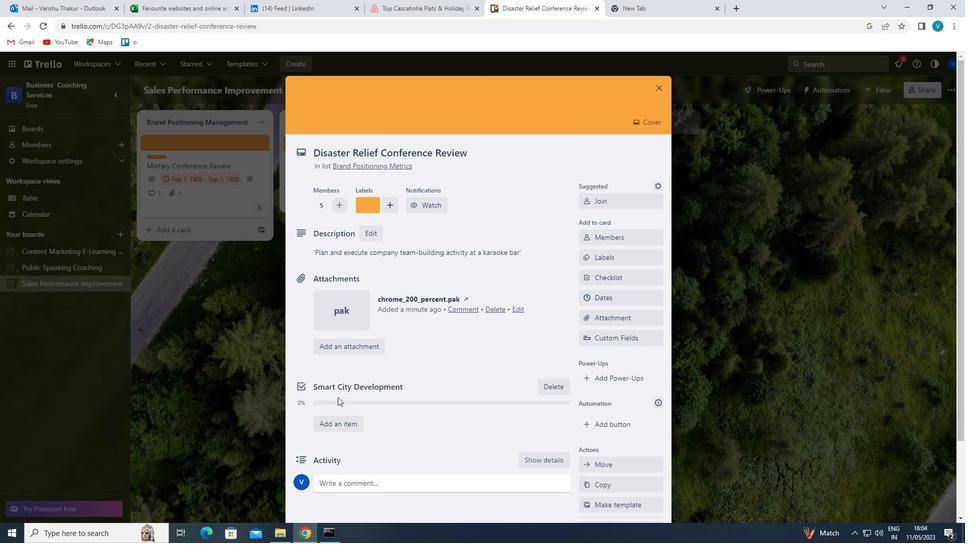 
Action: Mouse moved to (381, 383)
Screenshot: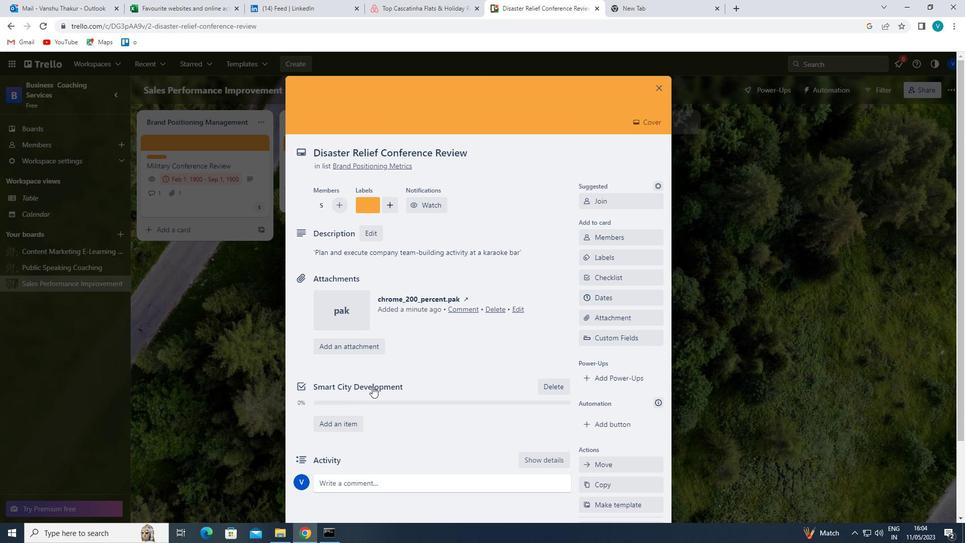 
Action: Mouse scrolled (381, 382) with delta (0, 0)
Screenshot: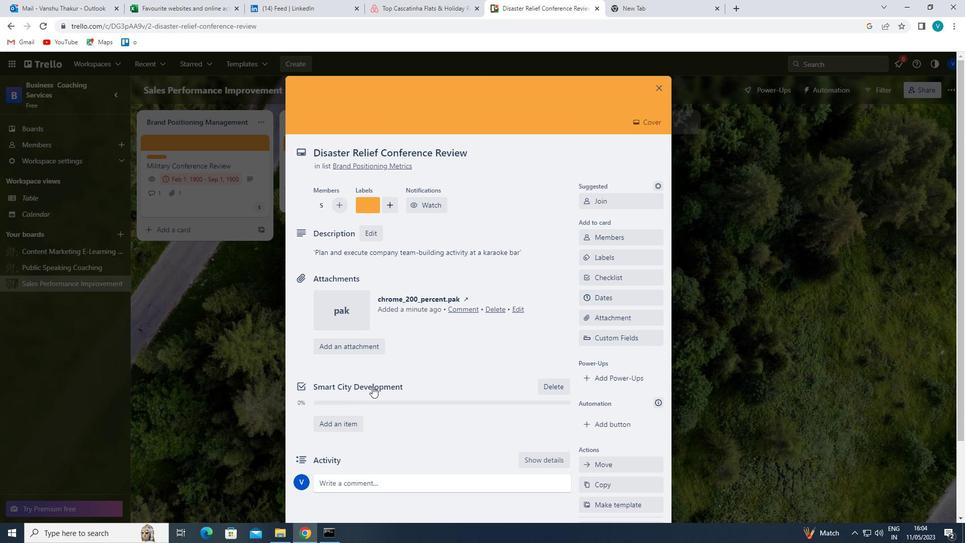 
Action: Mouse moved to (381, 393)
Screenshot: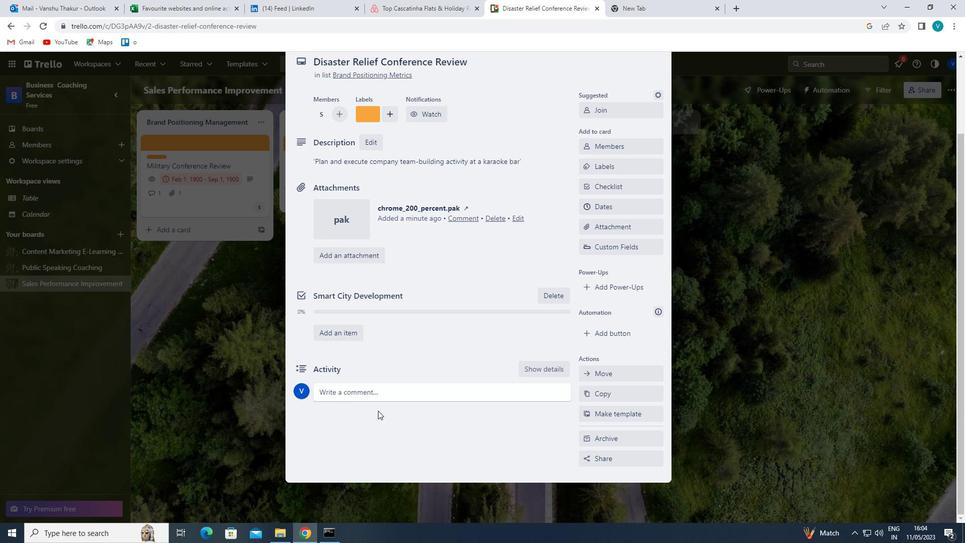 
Action: Mouse pressed left at (381, 393)
Screenshot: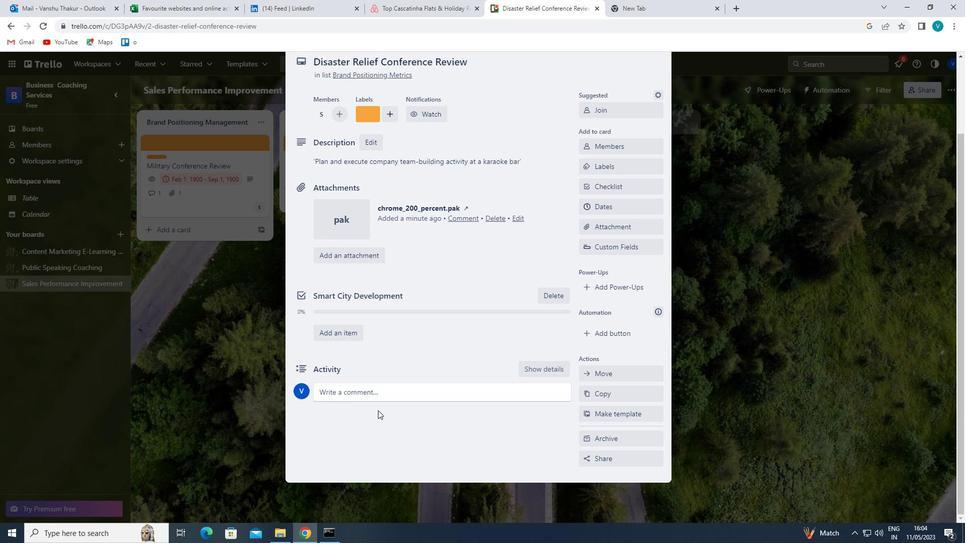 
Action: Mouse moved to (382, 392)
Screenshot: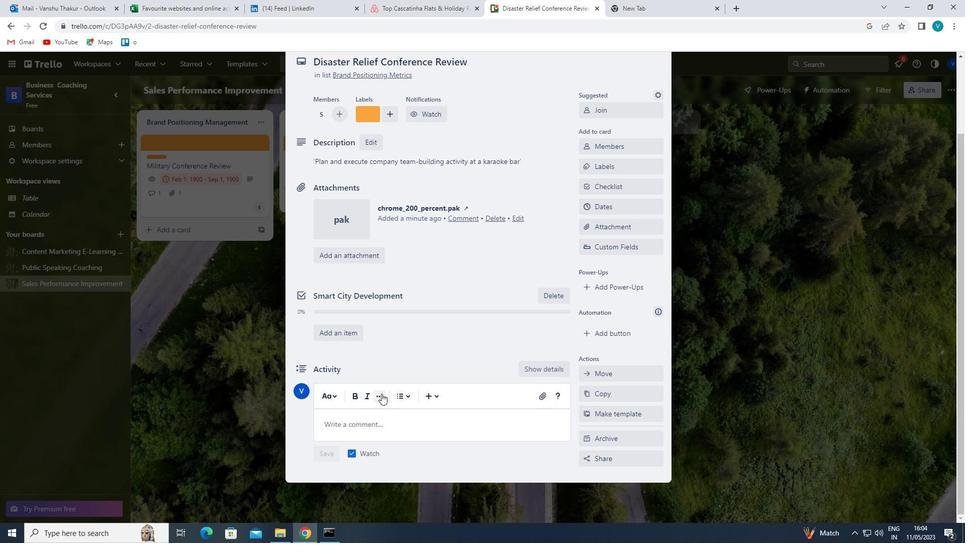 
Action: Key pressed ;<Key.backspace>'<Key.shift>GIVEN<Key.space>THE<Key.space>POTENTIAL<Key.space>IMPACT<Key.space>OF<Key.space>THIS<Key.space>TASK<Key.space>ON<Key.space>OUR<Key.space>COMPANU<Key.backspace>Y<Key.space>REPUTATION,<Key.space>LET<Key.space>US<Key.space>S<Key.backspace>ENSURE<Key.space>THAT<Key.space>WE<Key.space>APPRAOCH<Key.space><Key.backspace><Key.backspace><Key.backspace><Key.backspace><Key.backspace>OACH<Key.space>IT<Key.space>WITH<Key.space>A<Key.space>SENSE<Key.space>OF<Key.space>INTEGRITY<Key.space>AND<Key.space>PROFESSIONALISM
Screenshot: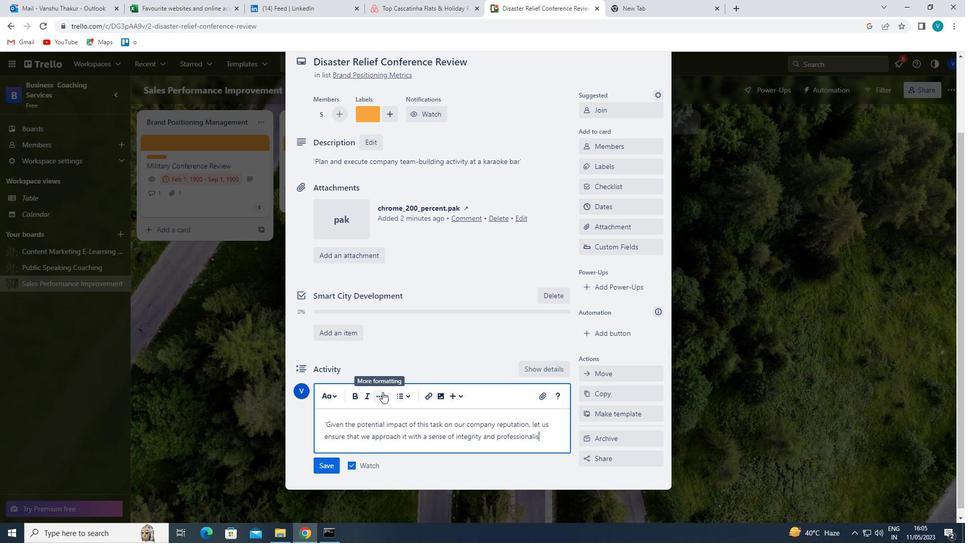 
Action: Mouse moved to (345, 448)
Screenshot: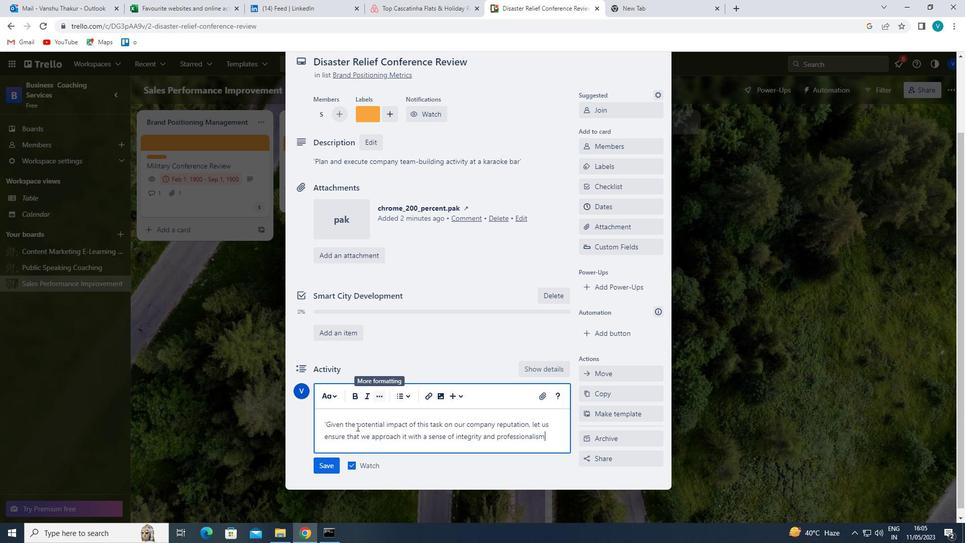 
Action: Key pressed '
Screenshot: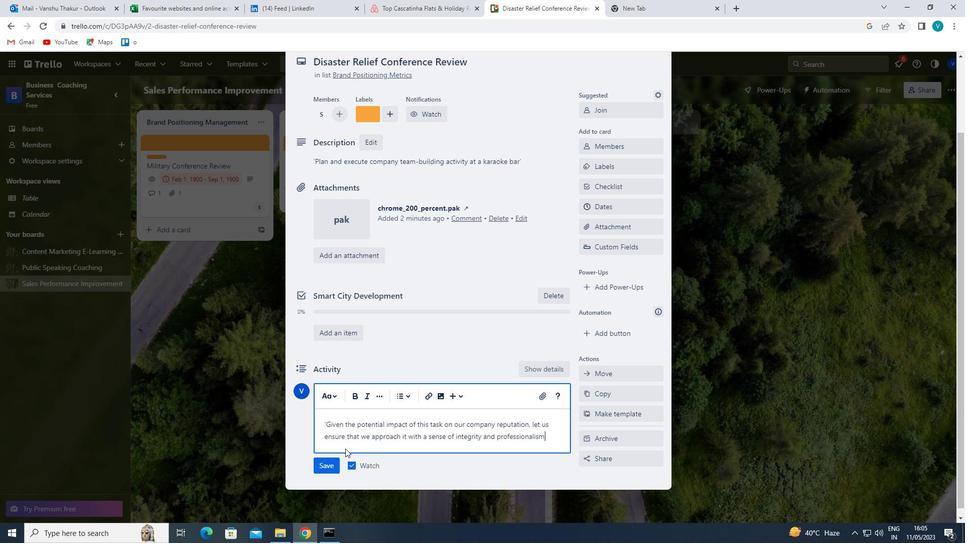 
Action: Mouse moved to (330, 466)
Screenshot: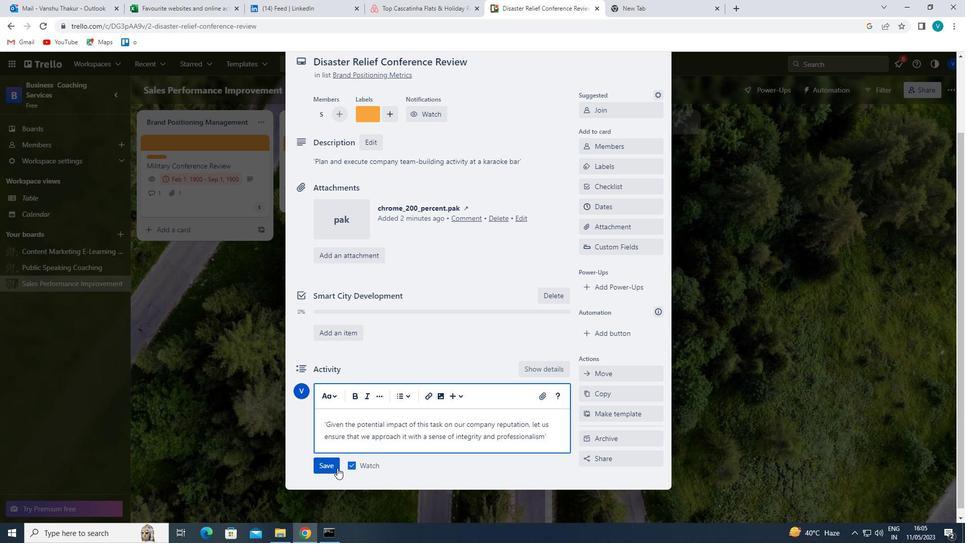 
Action: Mouse pressed left at (330, 466)
Screenshot: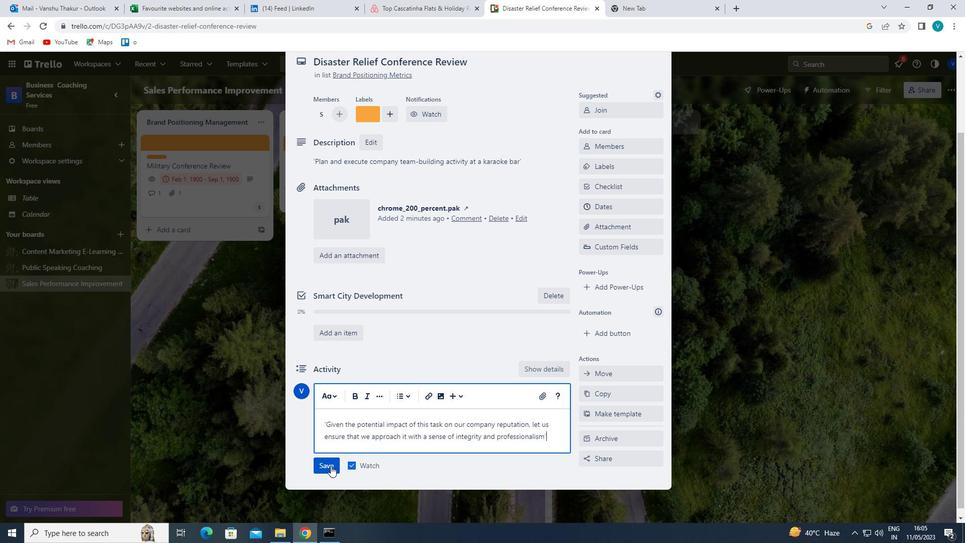 
Action: Mouse moved to (613, 210)
Screenshot: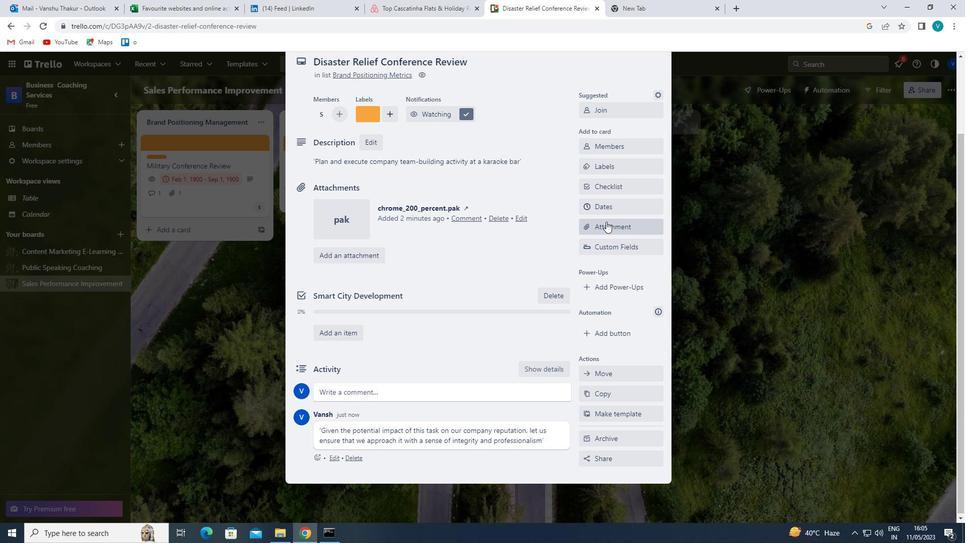 
Action: Mouse pressed left at (613, 210)
Screenshot: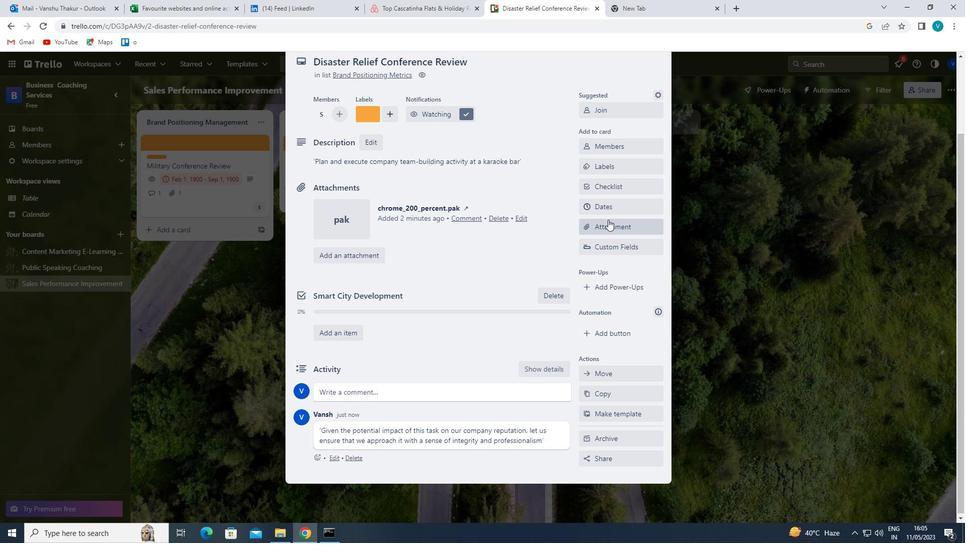 
Action: Mouse moved to (589, 269)
Screenshot: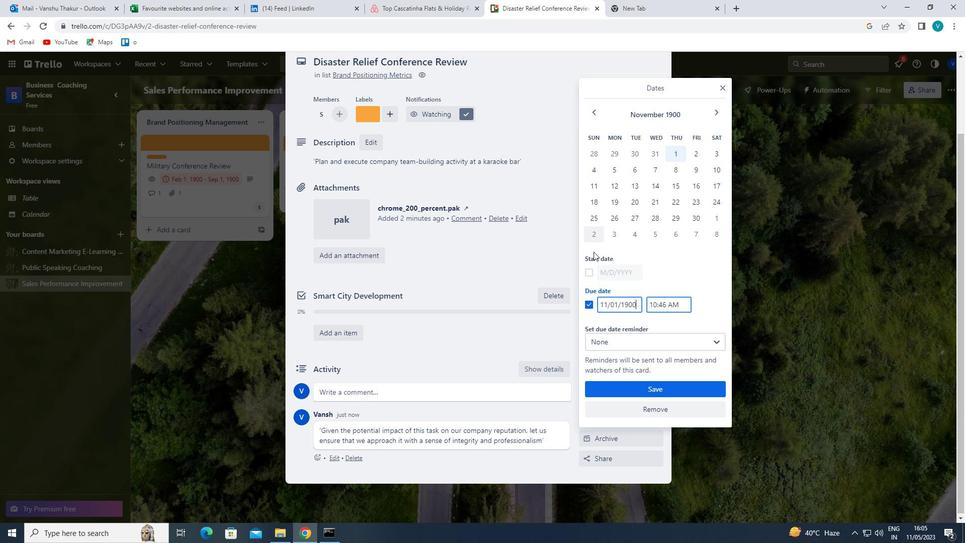 
Action: Mouse pressed left at (589, 269)
Screenshot: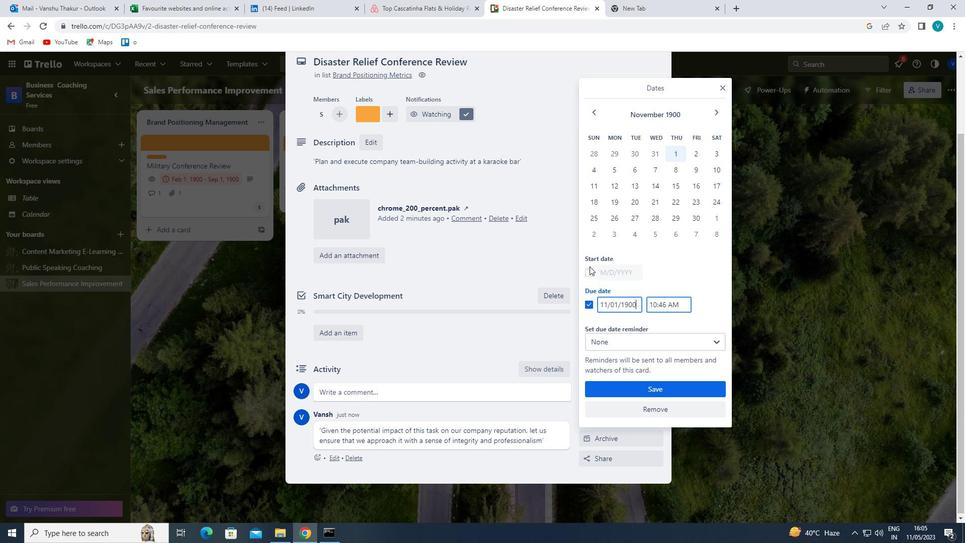 
Action: Mouse moved to (605, 272)
Screenshot: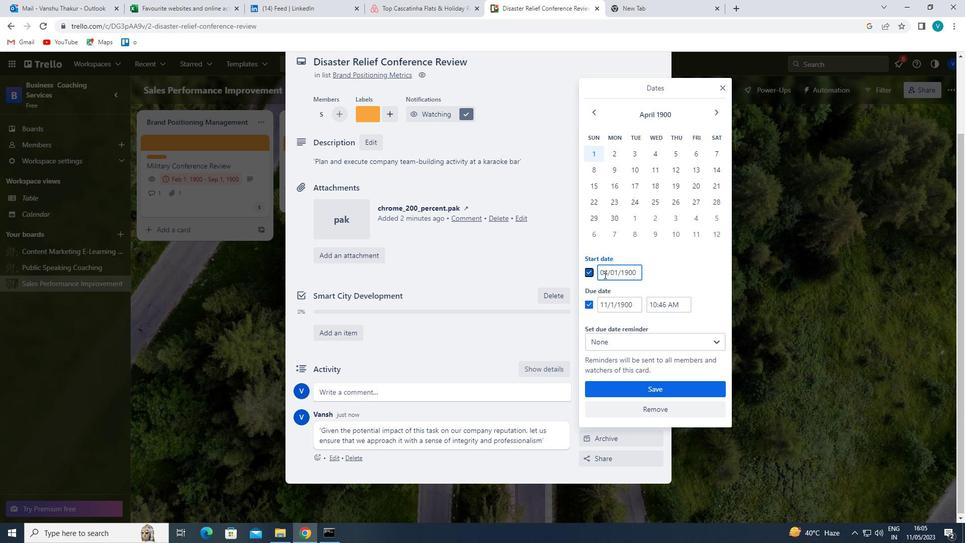 
Action: Mouse pressed left at (605, 272)
Screenshot: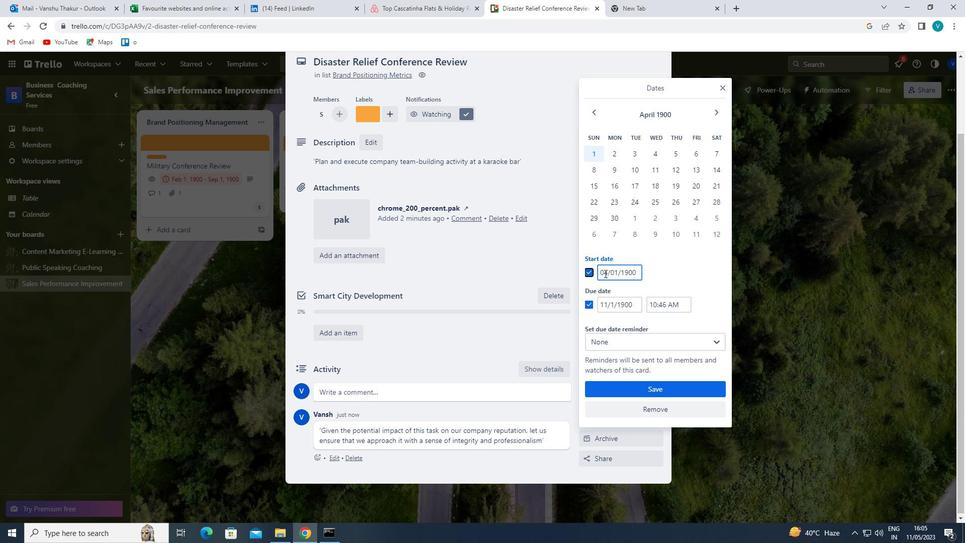 
Action: Mouse pressed left at (605, 272)
Screenshot: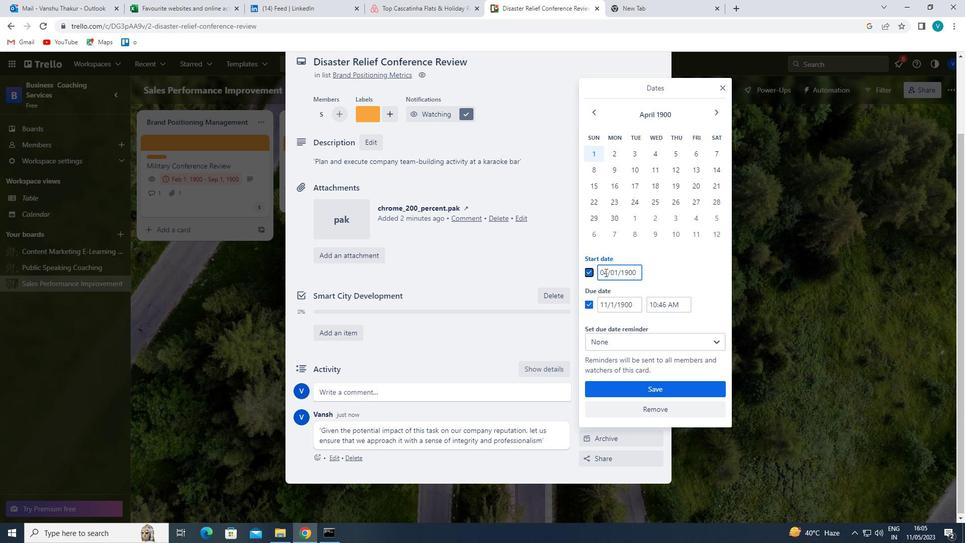 
Action: Mouse moved to (601, 270)
Screenshot: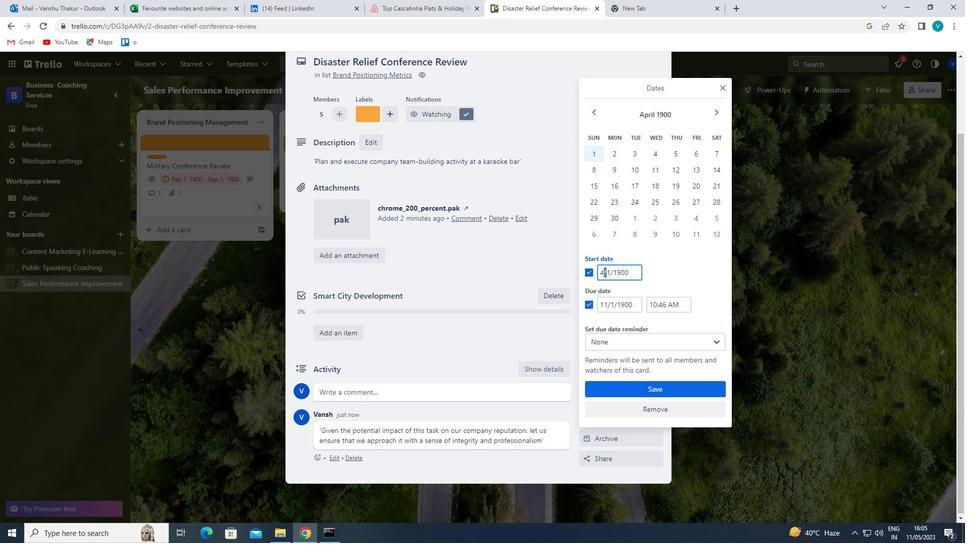 
Action: Mouse pressed left at (601, 270)
Screenshot: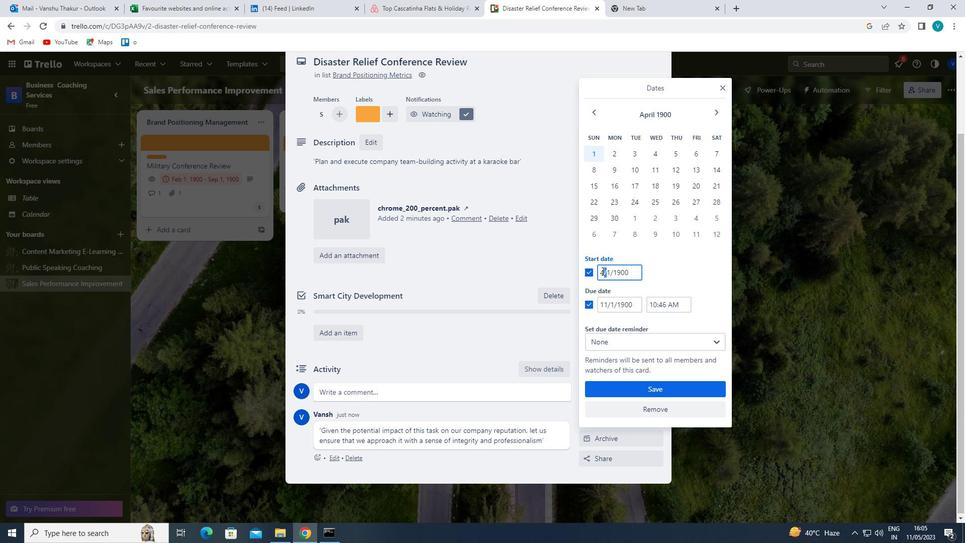 
Action: Mouse pressed left at (601, 270)
Screenshot: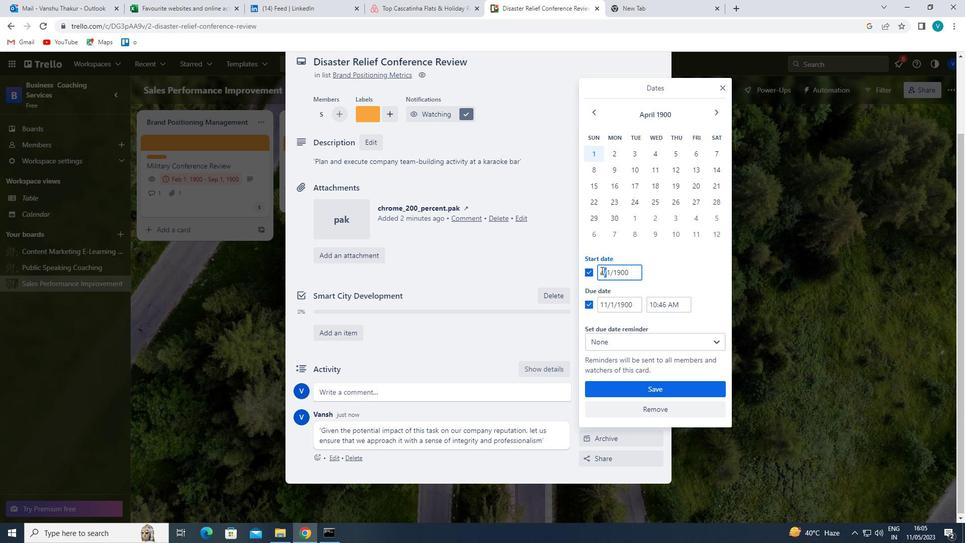 
Action: Mouse moved to (602, 284)
Screenshot: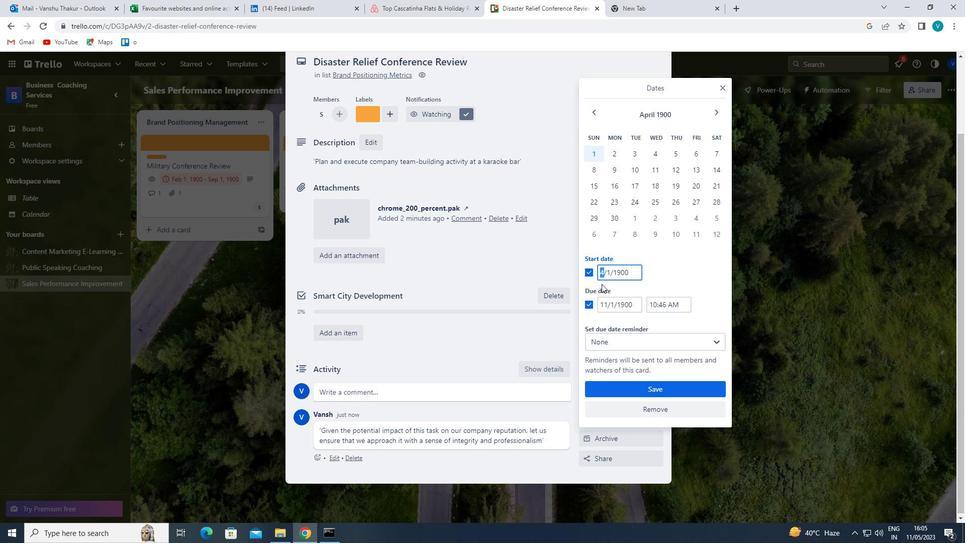 
Action: Key pressed 5
Screenshot: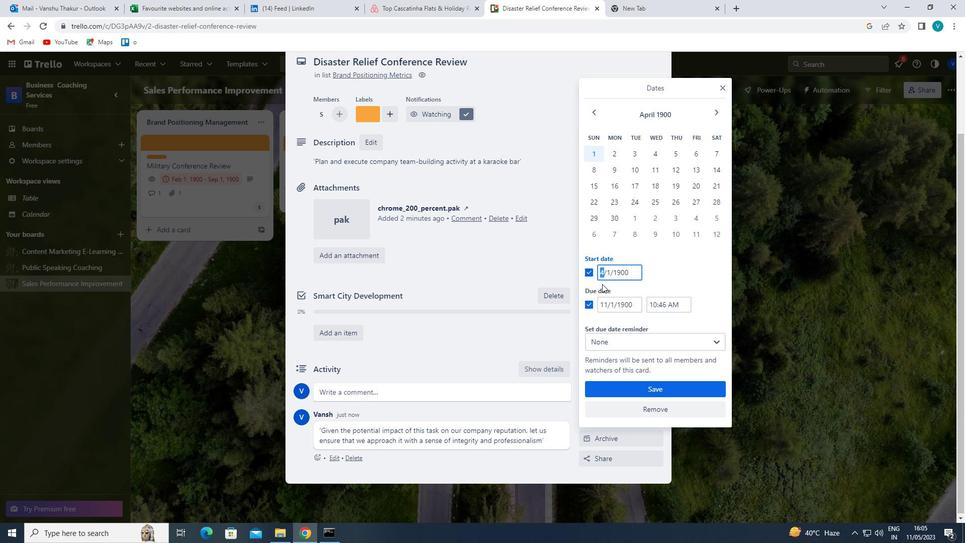 
Action: Mouse moved to (604, 302)
Screenshot: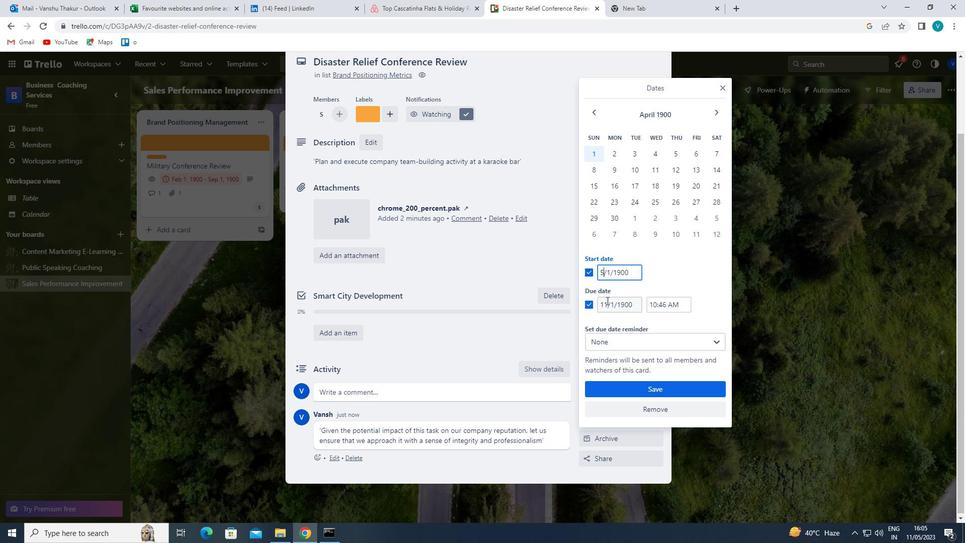 
Action: Mouse pressed left at (604, 302)
Screenshot: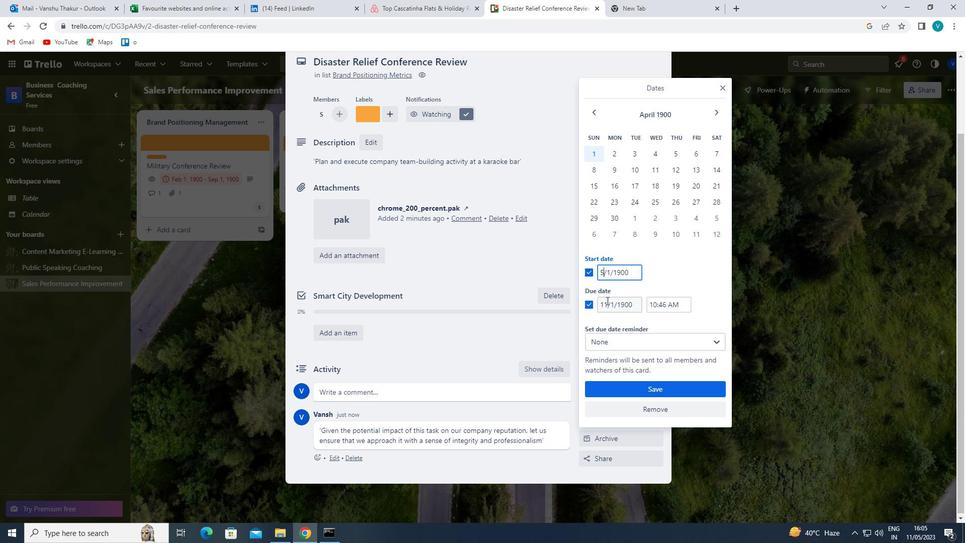 
Action: Mouse pressed left at (604, 302)
Screenshot: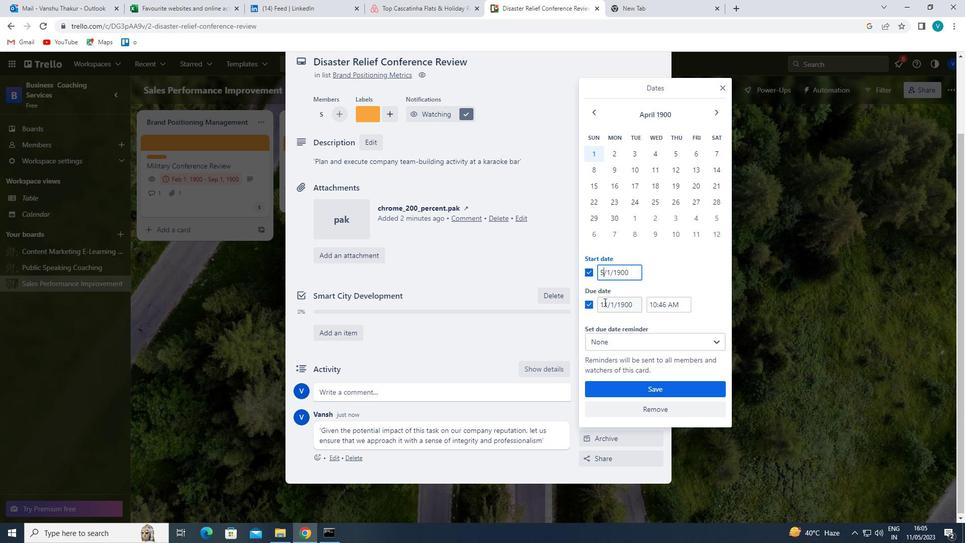
Action: Key pressed 12
Screenshot: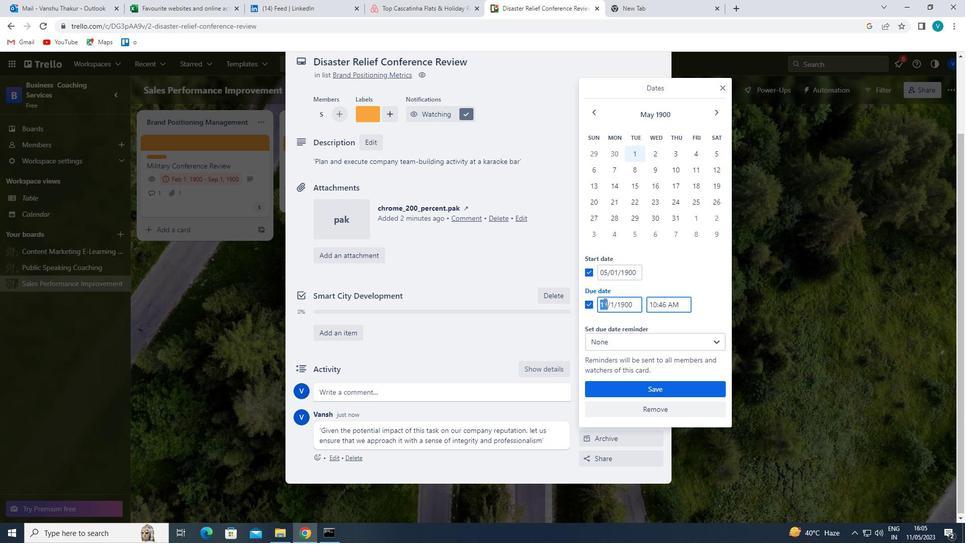 
Action: Mouse moved to (636, 384)
Screenshot: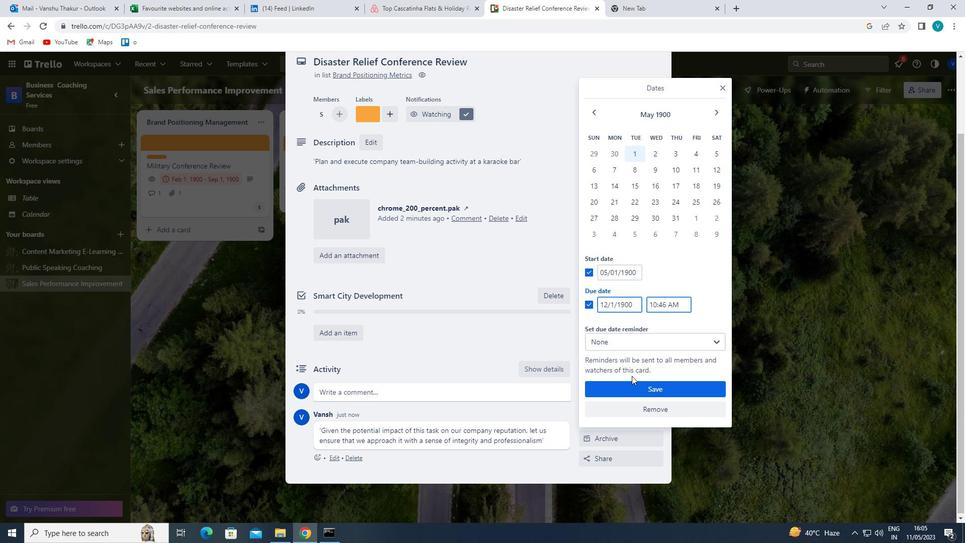 
Action: Mouse pressed left at (636, 384)
Screenshot: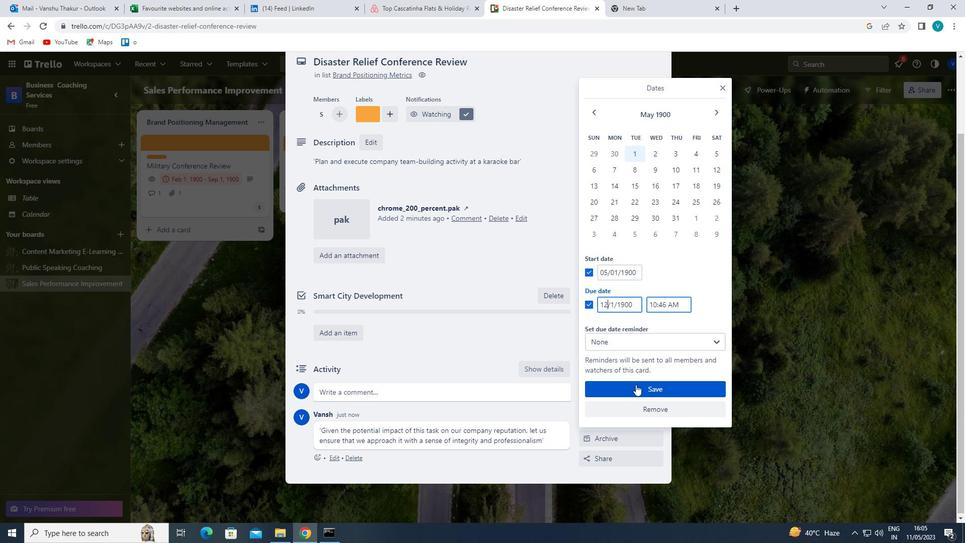 
